 Task: Open a blank sheet, save the file as Airportsfile.pptx Add title 'Airports:'In subtitle-Add the following points with capital alphabet 'A.	Atlanta Hartsfield-Jackson International Airport_x000D_
B.	Beijing Capital International Airport_x000D_
C.	Chicago O'Hare International Airport_x000D_
'Select the entire text and apply  text shadowchange the font size 32and color is  green
Action: Mouse moved to (27, 70)
Screenshot: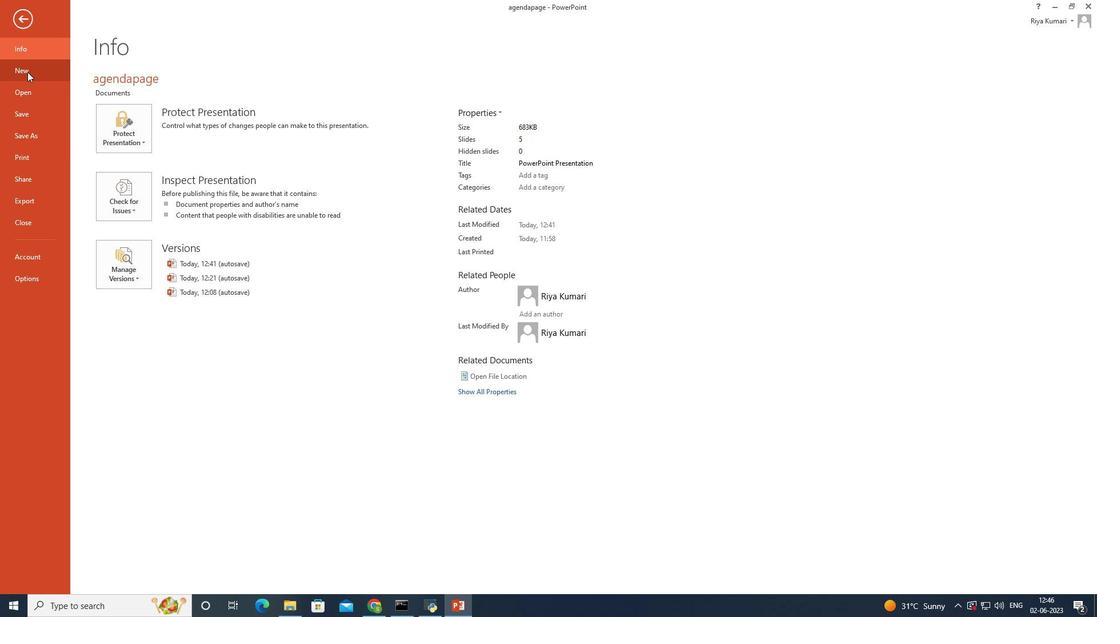 
Action: Mouse pressed left at (27, 70)
Screenshot: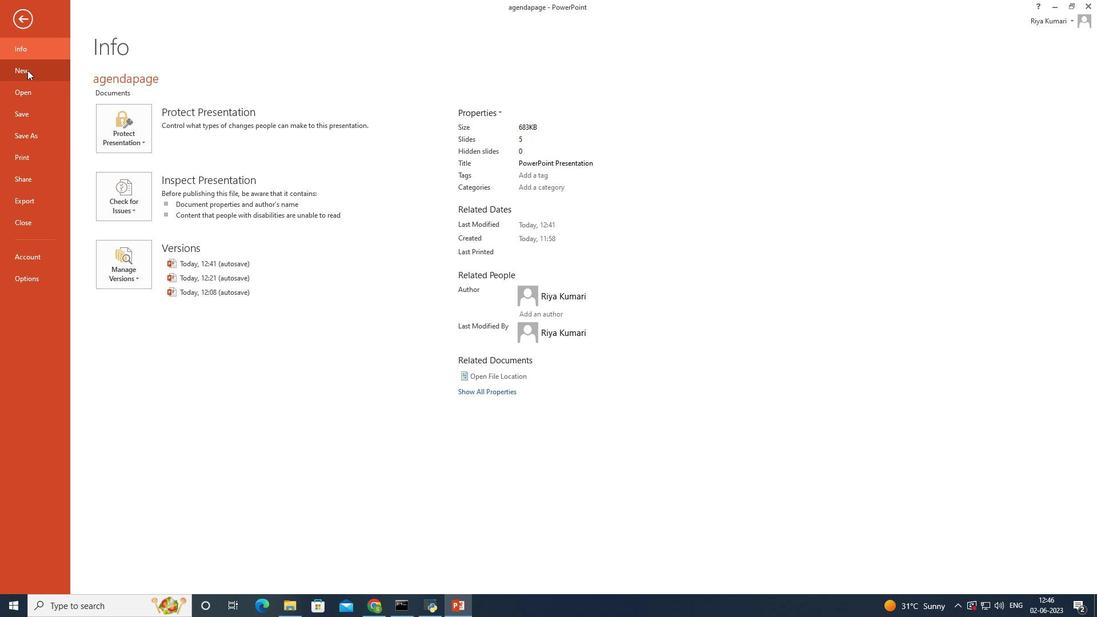 
Action: Mouse moved to (125, 173)
Screenshot: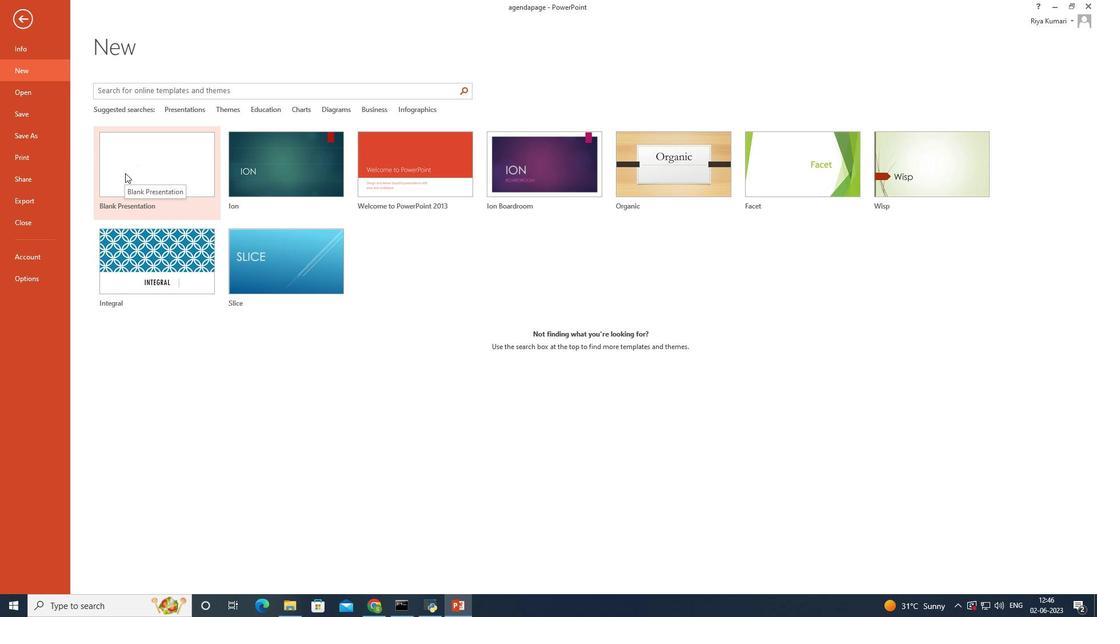 
Action: Mouse pressed left at (125, 173)
Screenshot: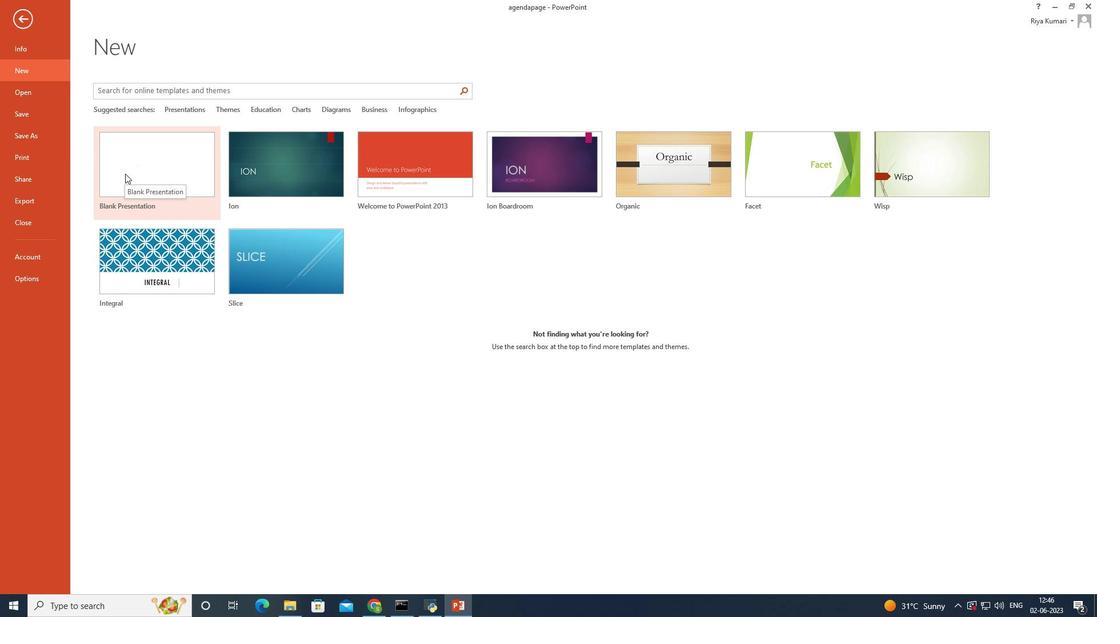 
Action: Mouse moved to (104, 62)
Screenshot: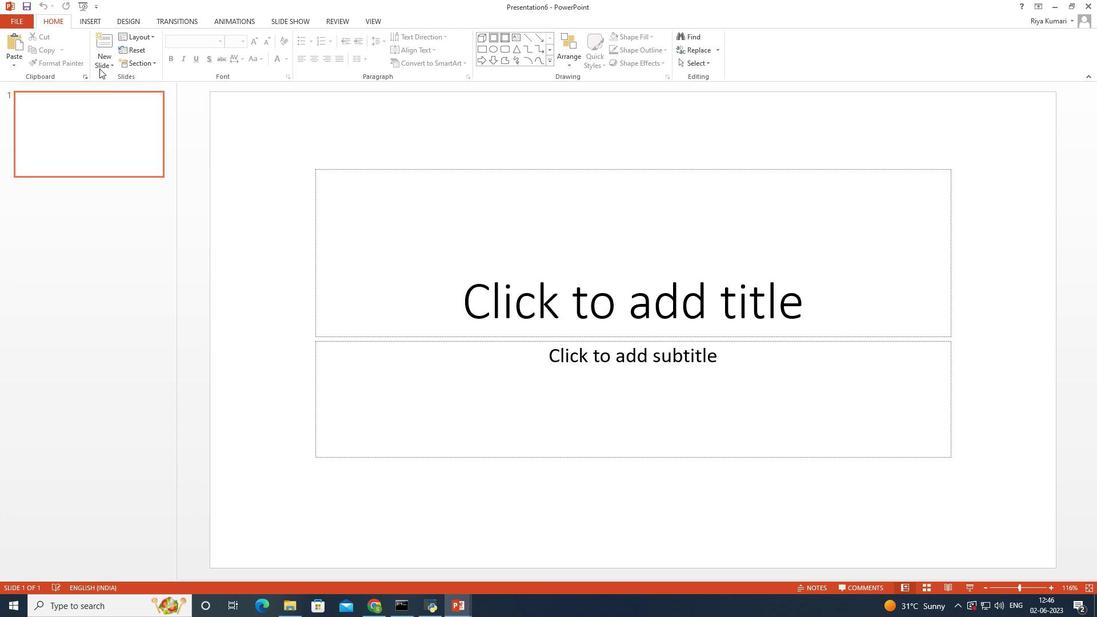 
Action: Mouse pressed left at (104, 62)
Screenshot: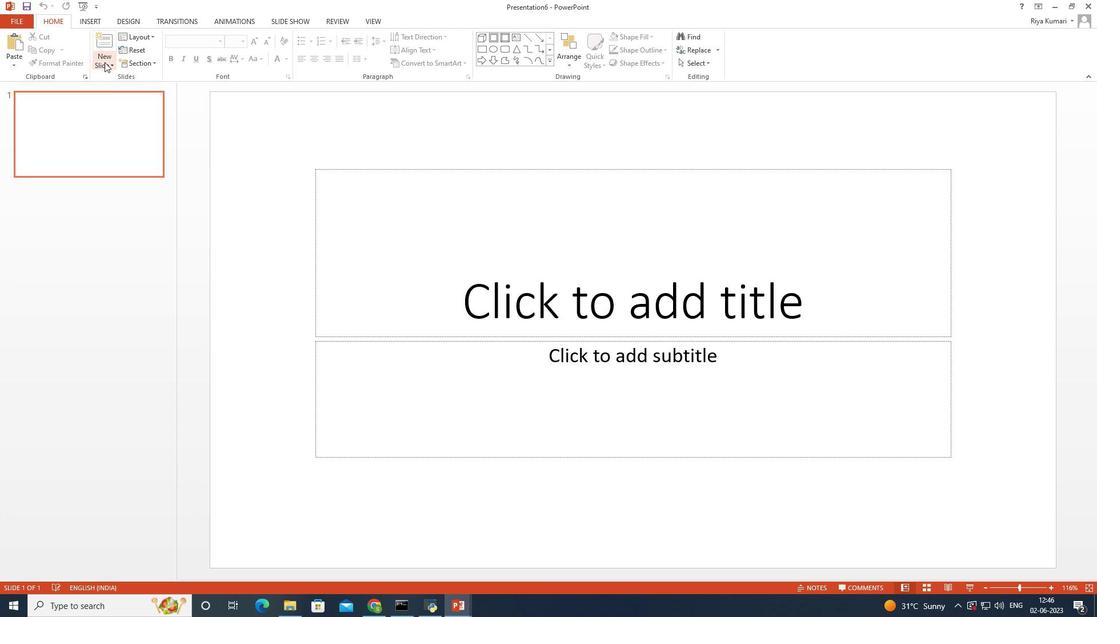 
Action: Mouse moved to (115, 201)
Screenshot: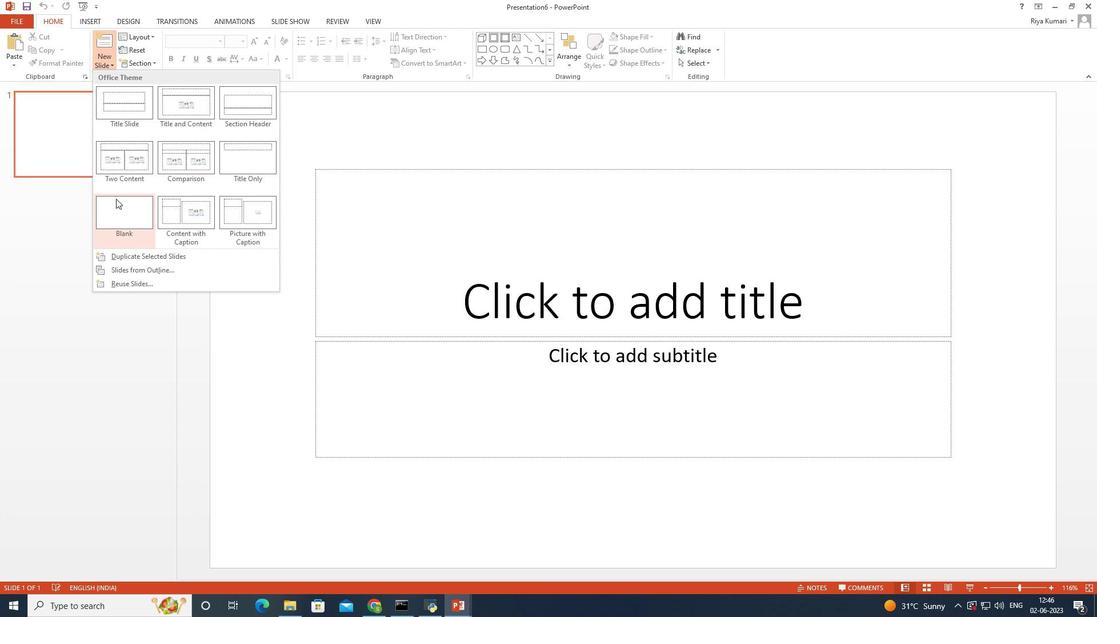 
Action: Mouse pressed left at (115, 201)
Screenshot: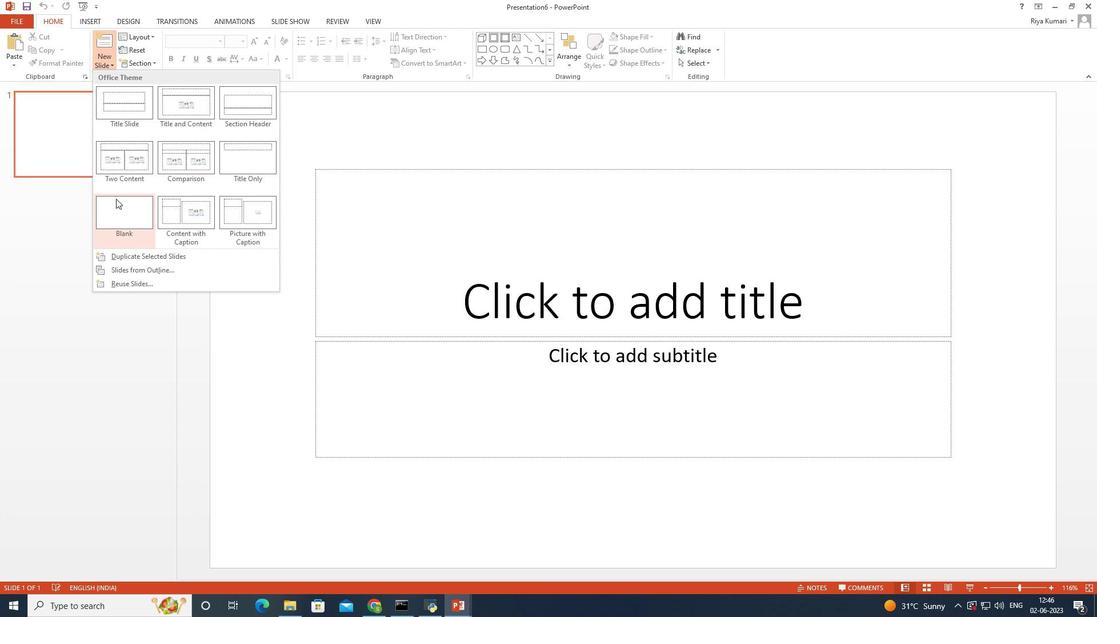 
Action: Mouse moved to (84, 103)
Screenshot: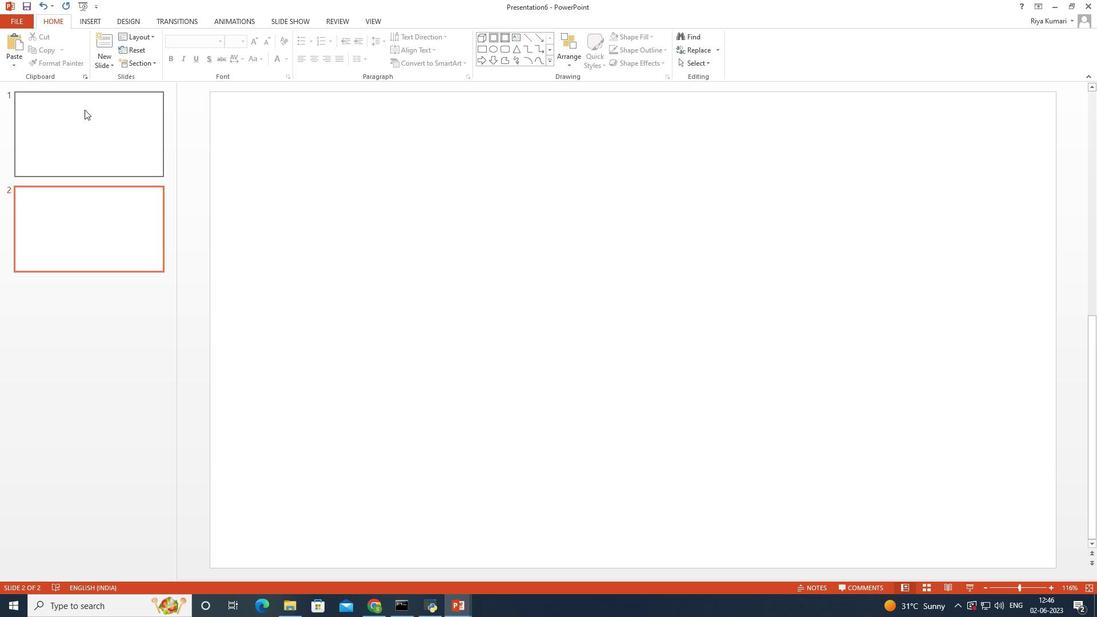 
Action: Mouse pressed left at (84, 103)
Screenshot: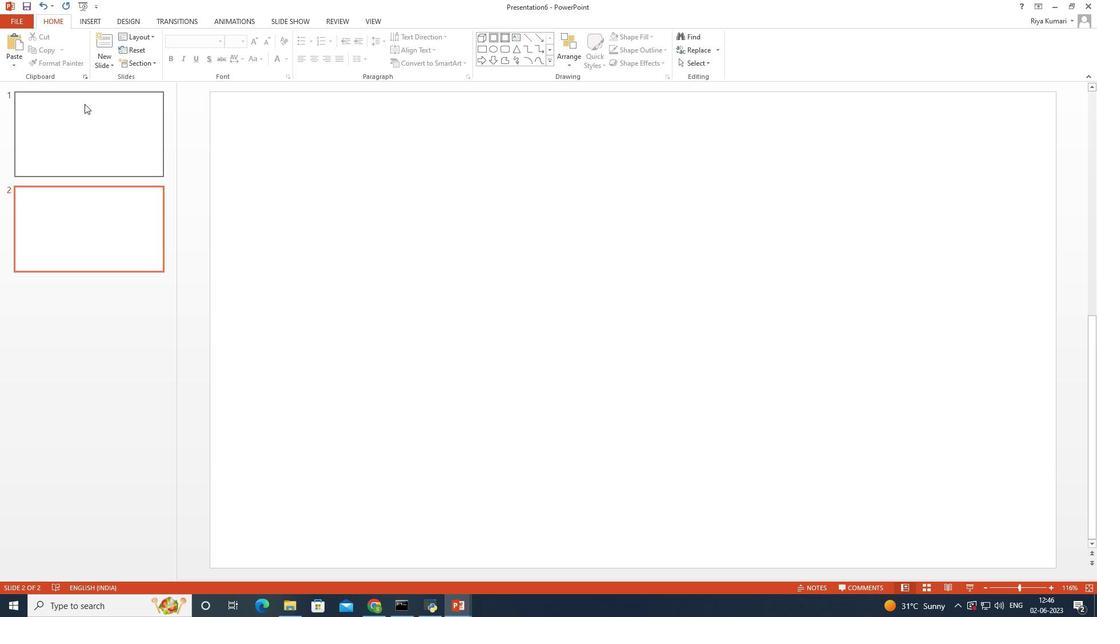 
Action: Mouse moved to (295, 240)
Screenshot: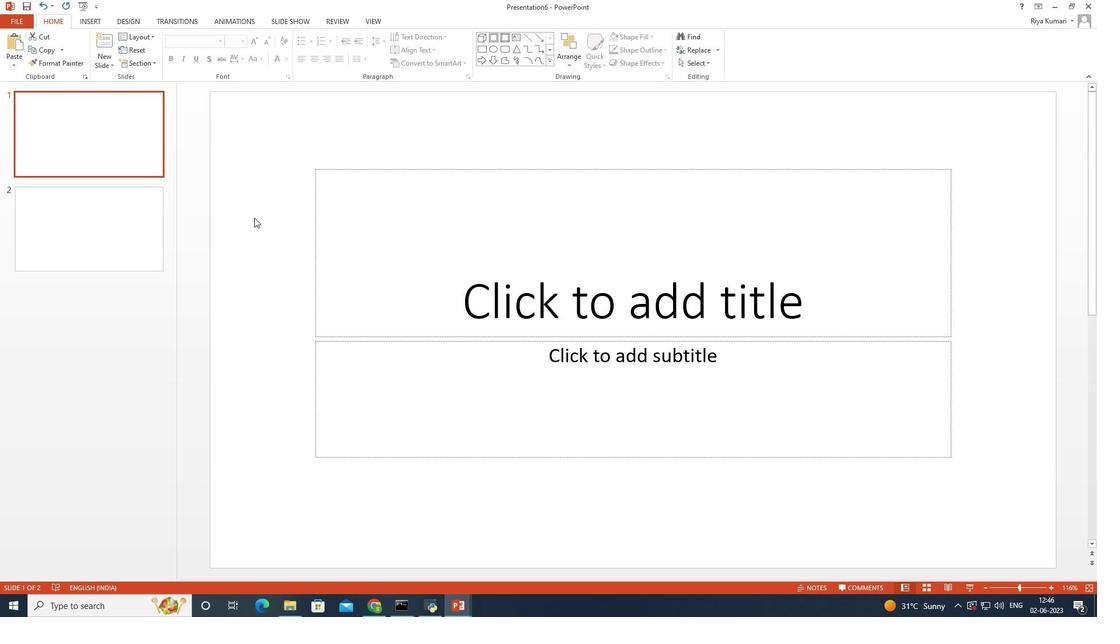 
Action: Key pressed ctrl+S
Screenshot: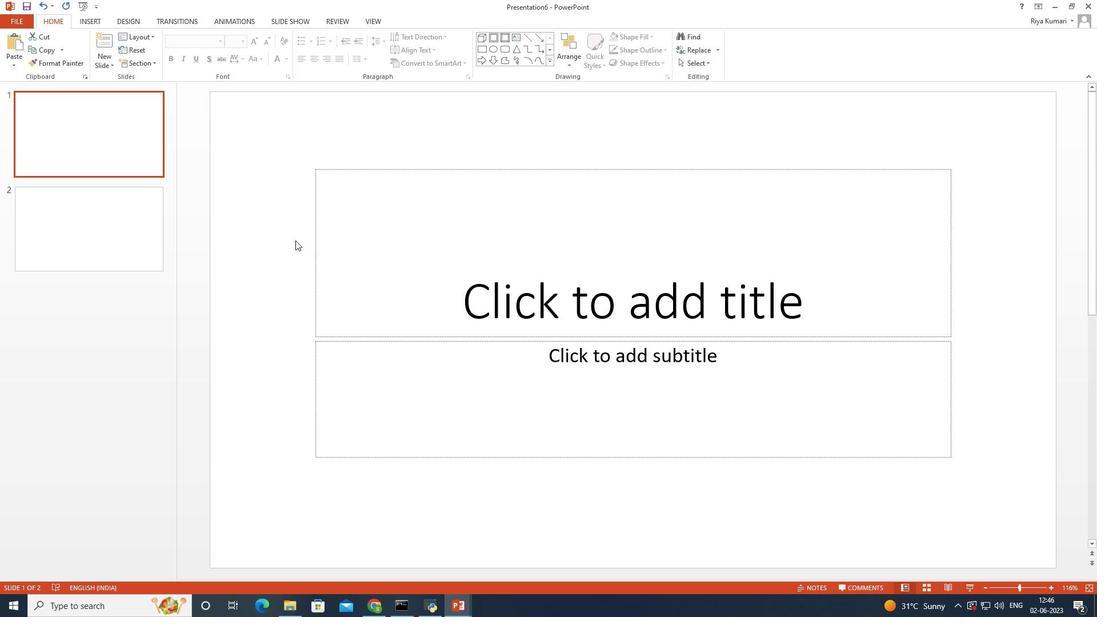 
Action: Mouse moved to (281, 121)
Screenshot: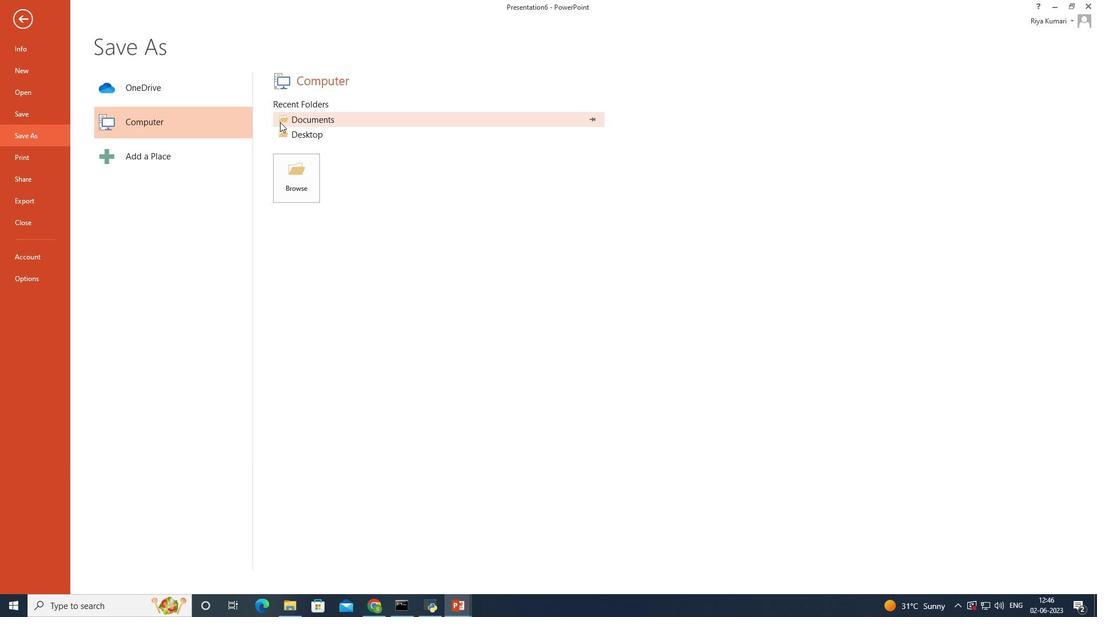 
Action: Mouse pressed left at (281, 121)
Screenshot: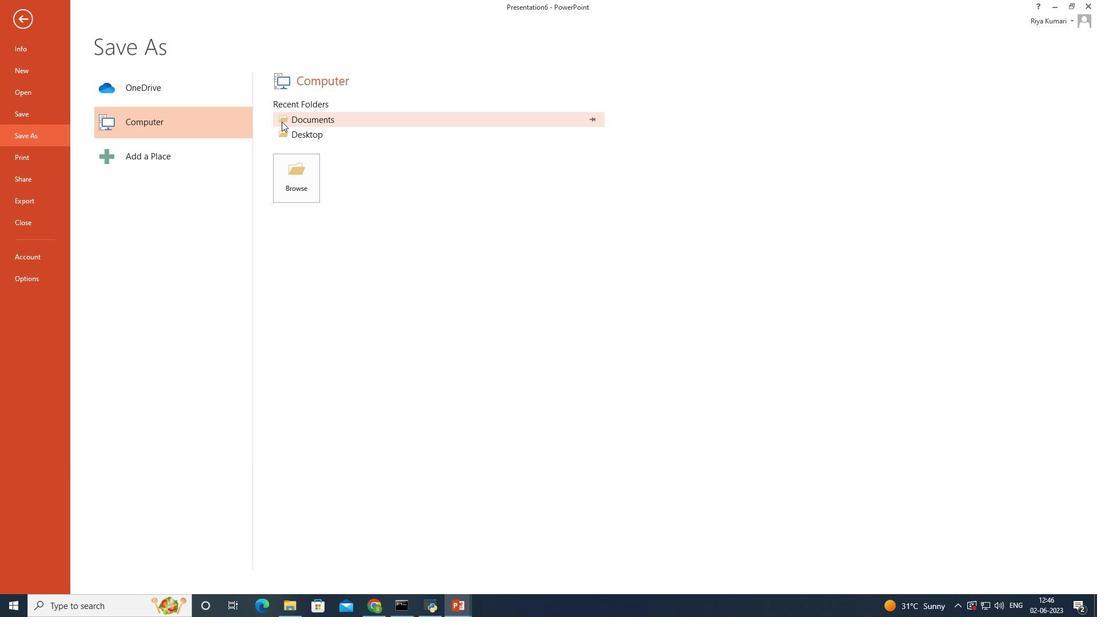 
Action: Mouse moved to (386, 165)
Screenshot: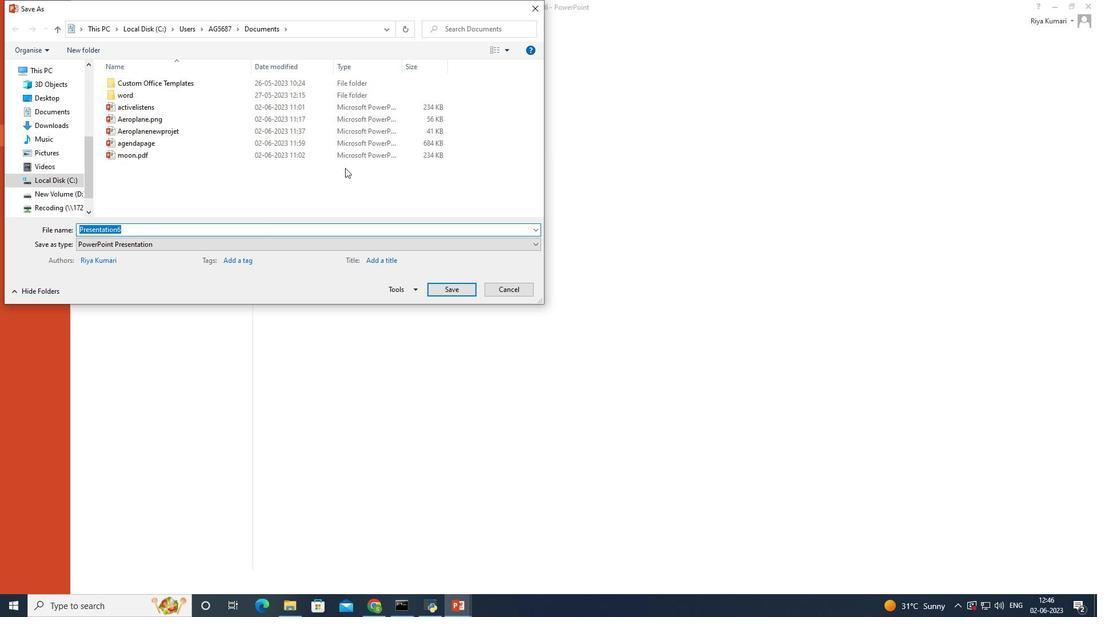 
Action: Key pressed <Key.shift><Key.shift><Key.shift><Key.shift><Key.shift><Key.shift><Key.shift><Key.shift><Key.shift><Key.shift><Key.shift><Key.shift><Key.shift><Key.shift><Key.shift><Key.shift><Key.shift><Key.shift><Key.shift><Key.shift><Key.shift>Airportsfile.pptx<Key.enter>
Screenshot: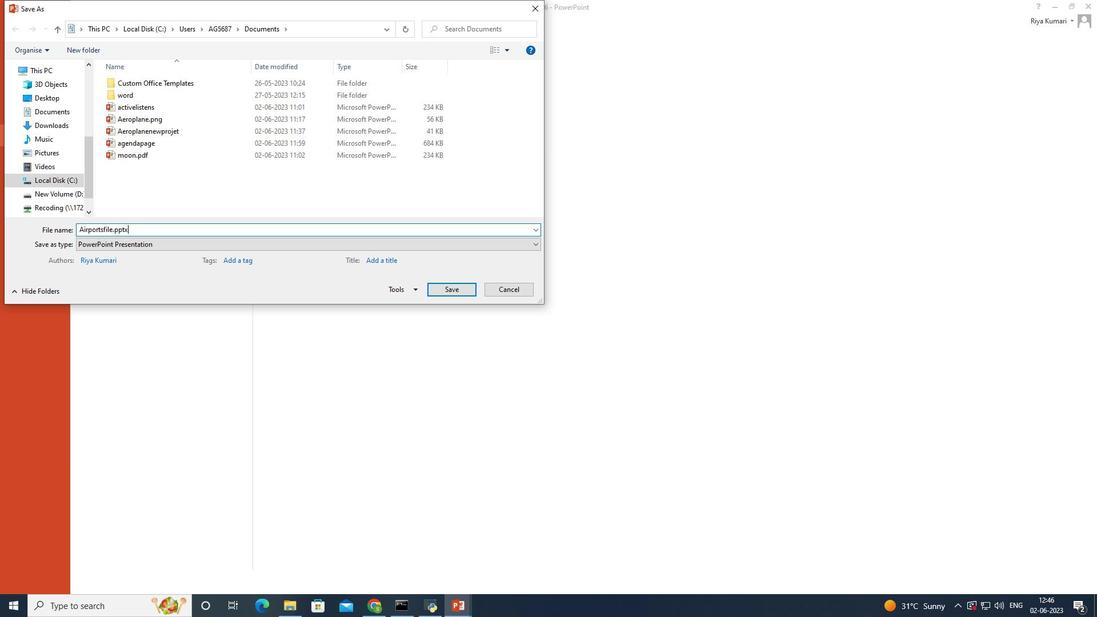 
Action: Mouse moved to (809, 299)
Screenshot: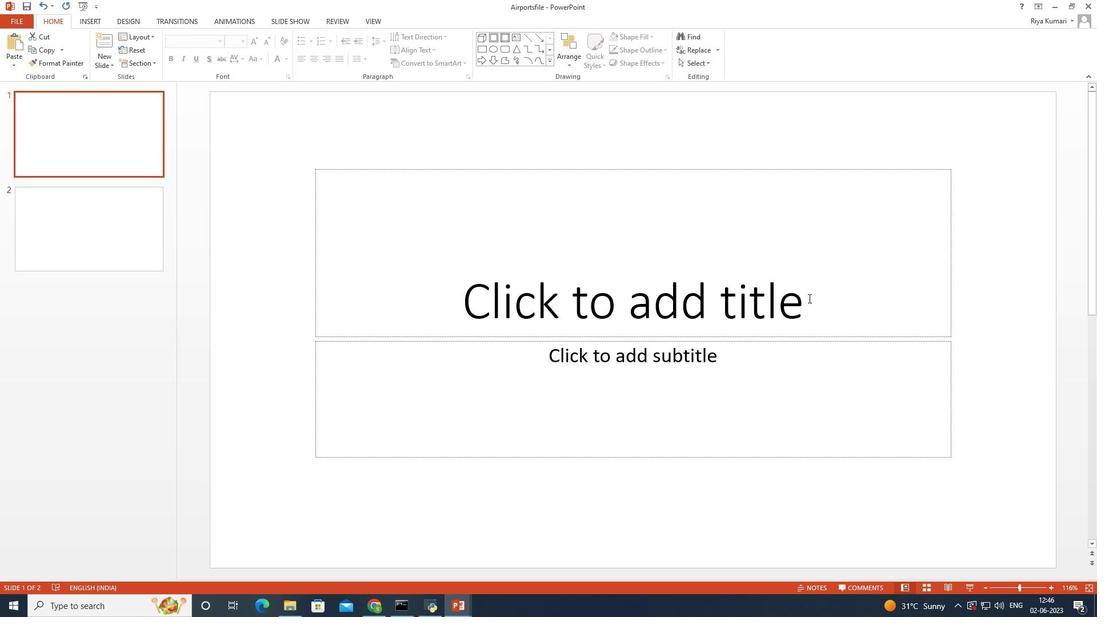 
Action: Mouse pressed left at (809, 299)
Screenshot: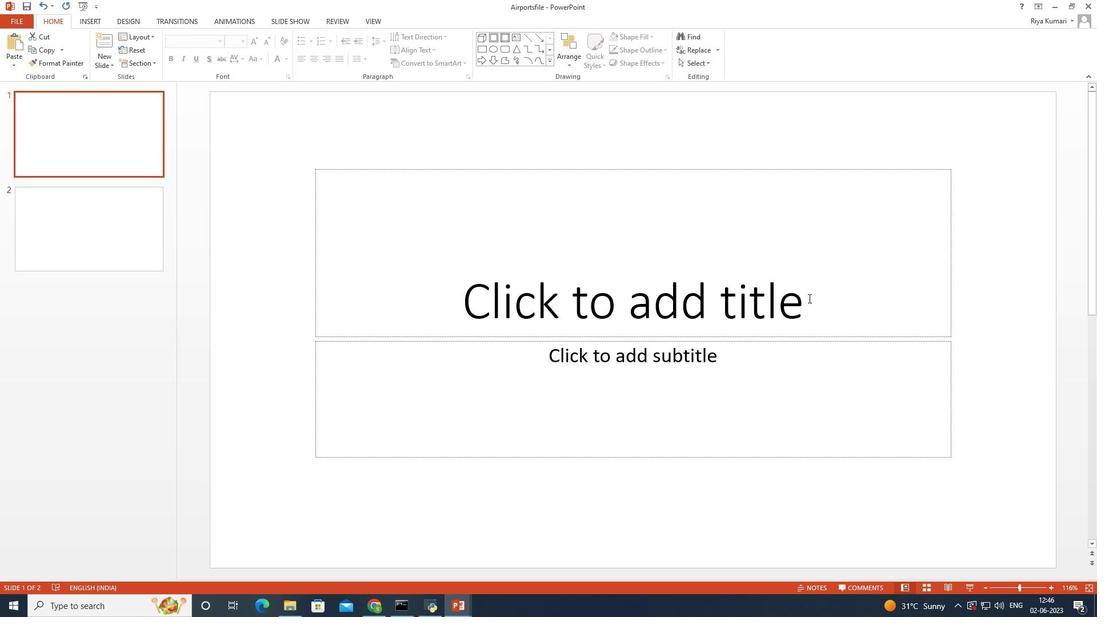 
Action: Mouse moved to (809, 299)
Screenshot: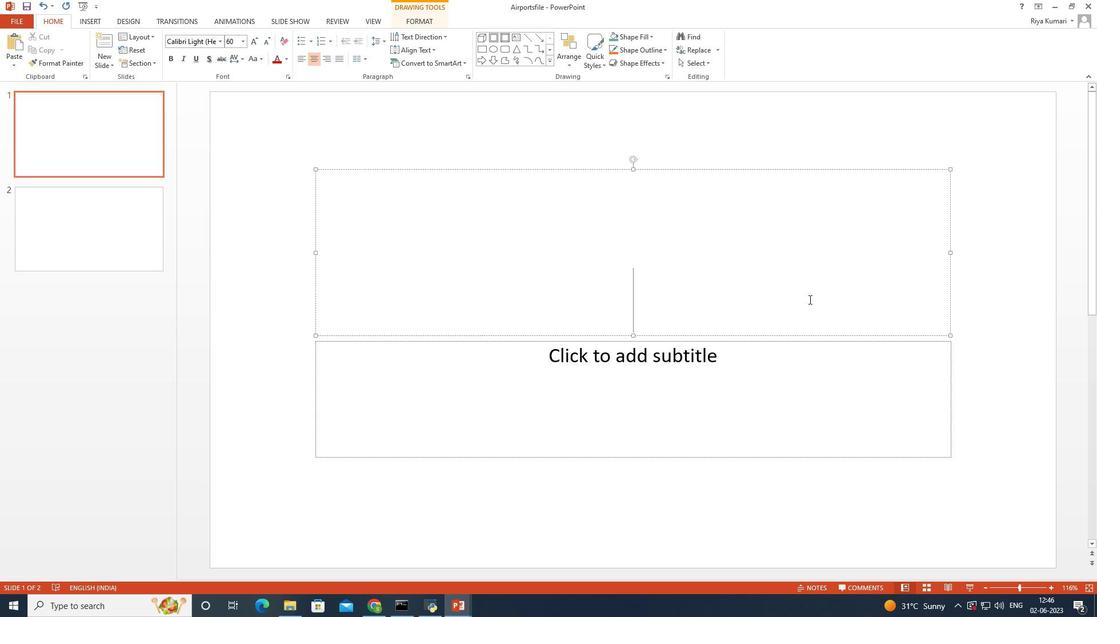 
Action: Key pressed <Key.shift>Airports
Screenshot: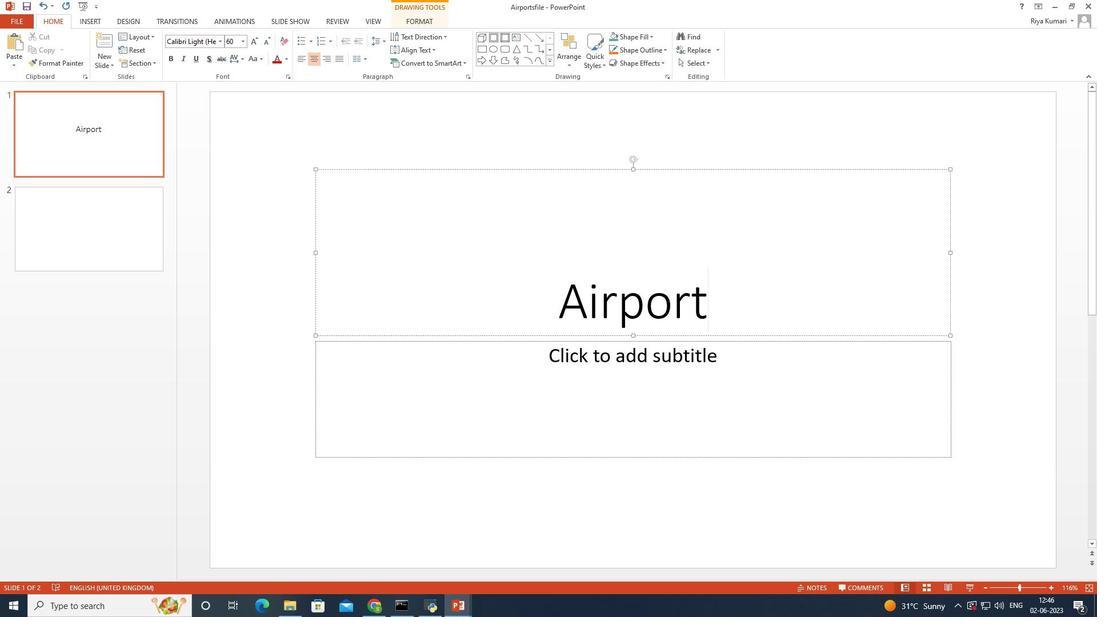 
Action: Mouse moved to (753, 362)
Screenshot: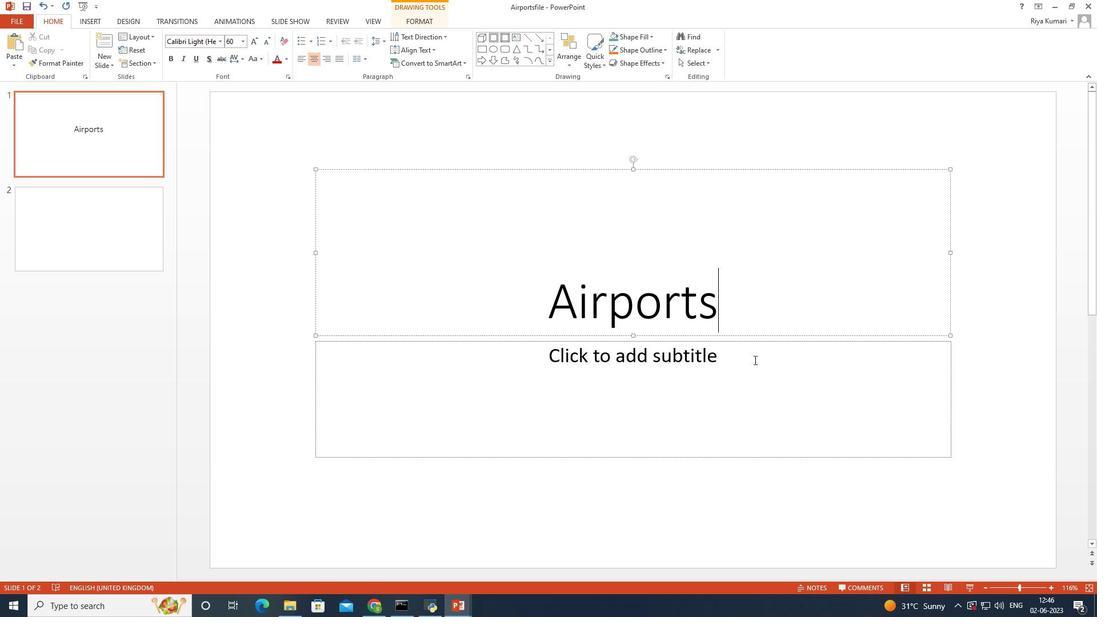 
Action: Mouse pressed left at (753, 362)
Screenshot: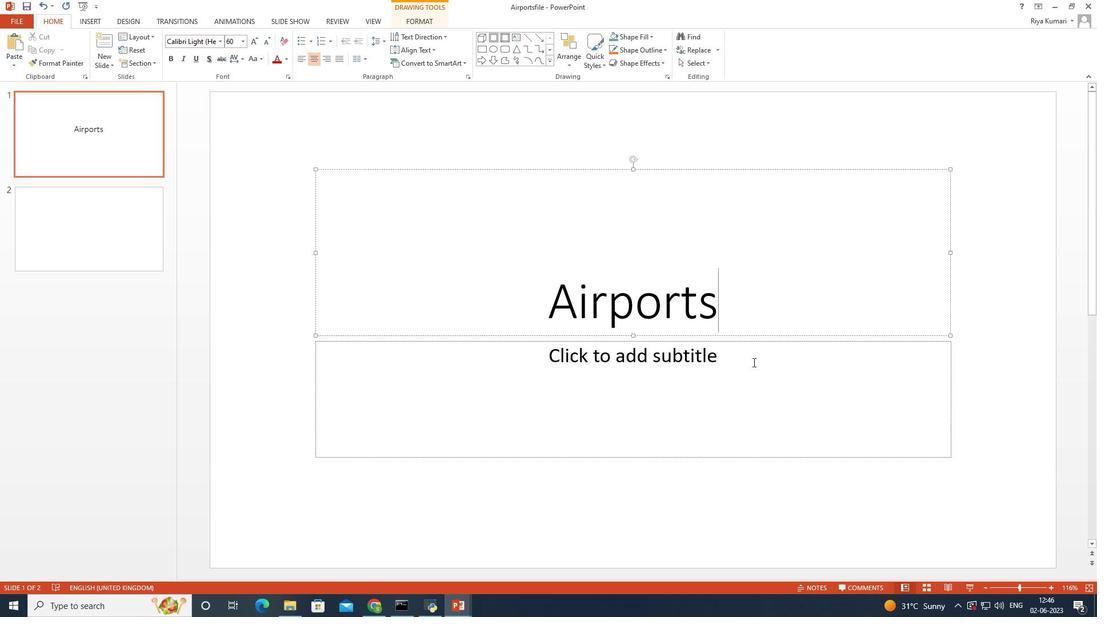 
Action: Mouse moved to (325, 39)
Screenshot: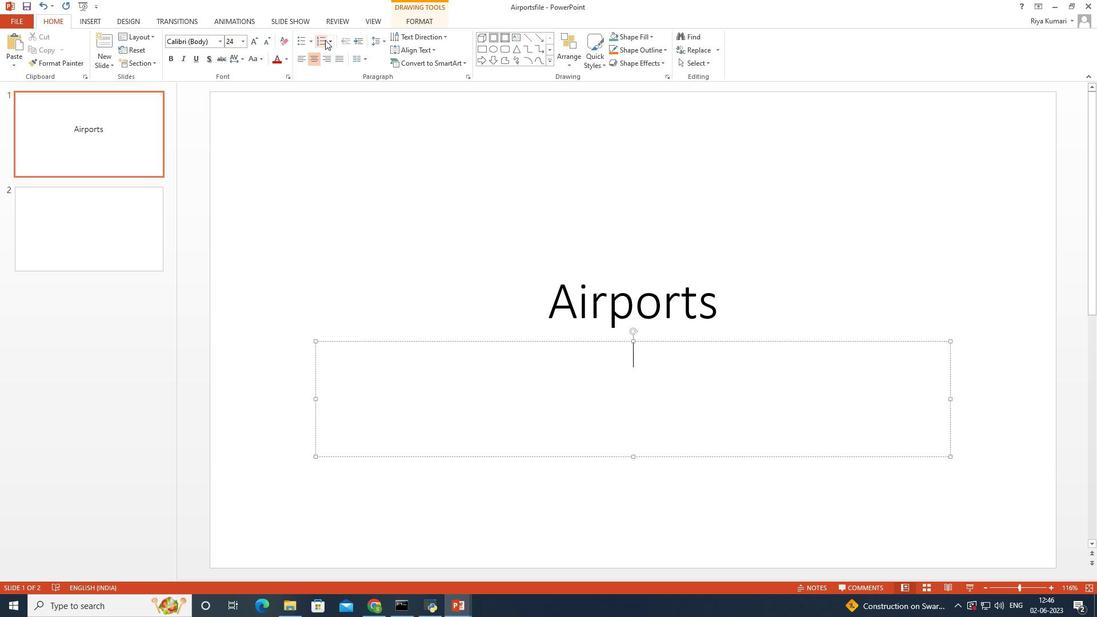 
Action: Mouse pressed left at (325, 39)
Screenshot: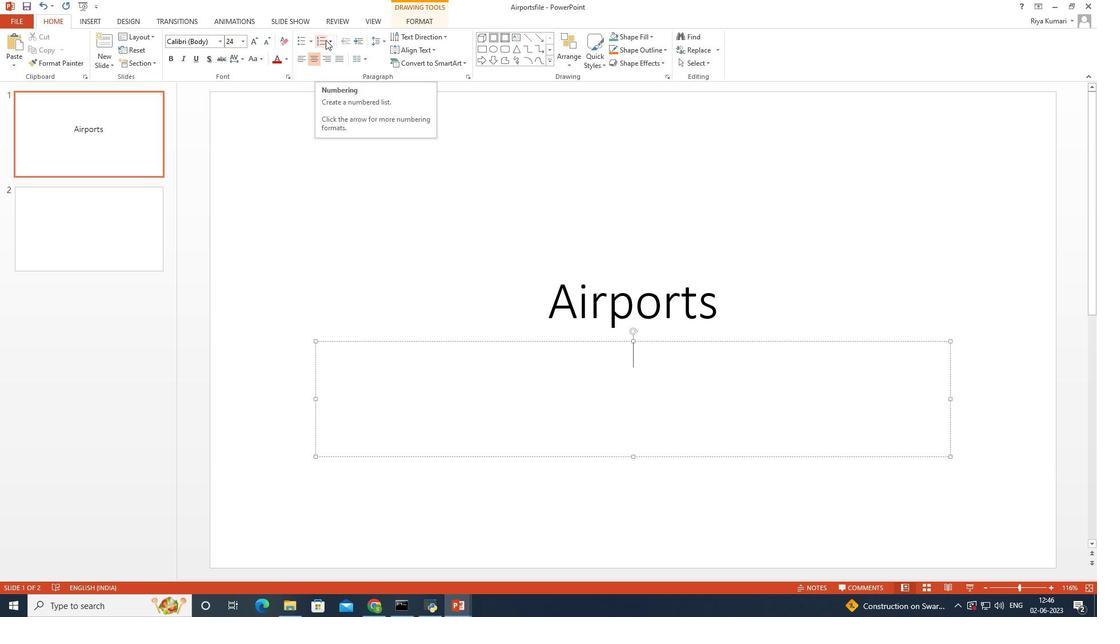 
Action: Mouse moved to (329, 38)
Screenshot: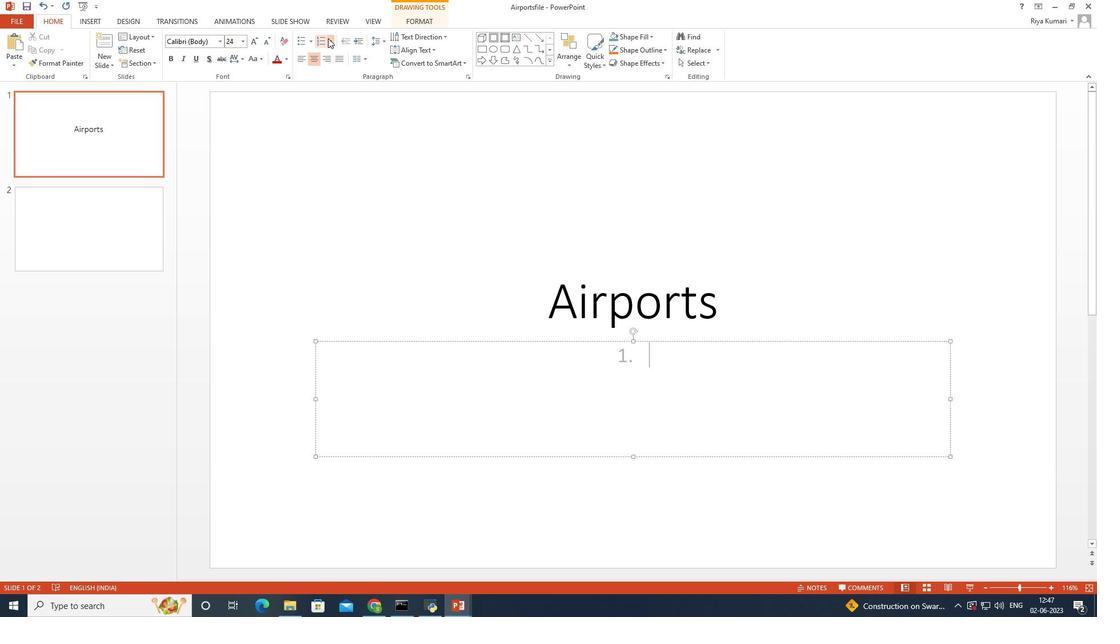 
Action: Mouse pressed left at (329, 38)
Screenshot: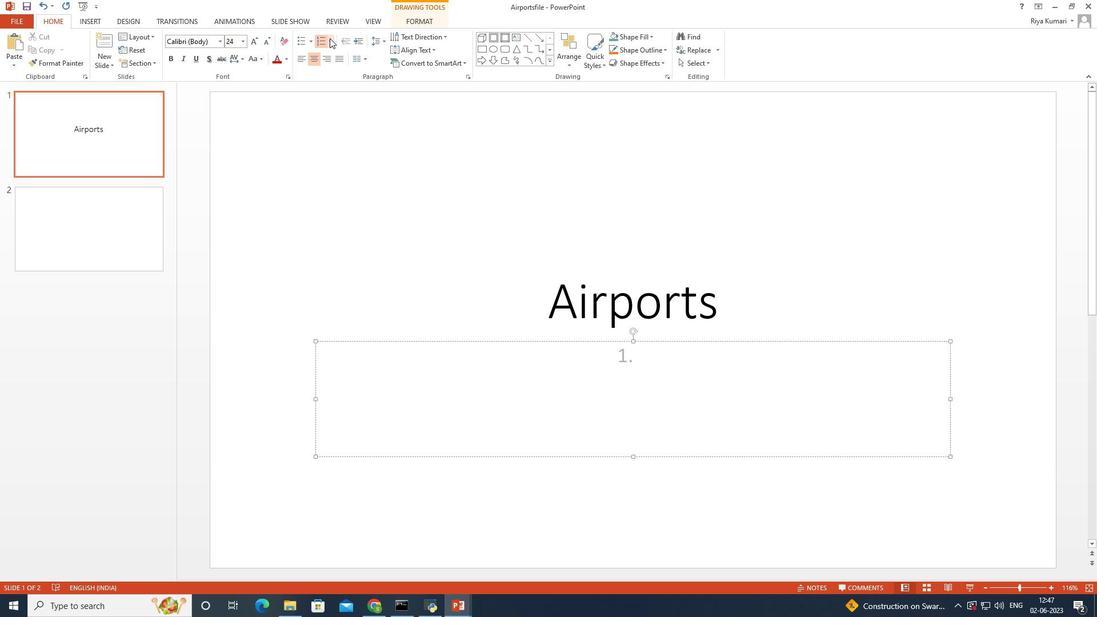 
Action: Mouse moved to (388, 125)
Screenshot: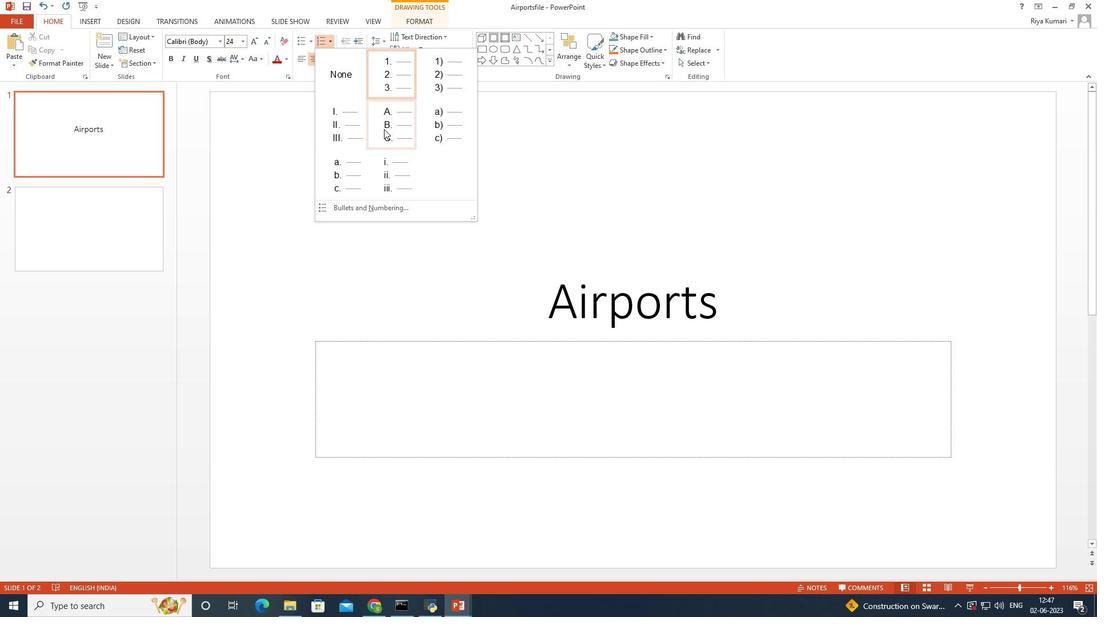 
Action: Mouse pressed left at (388, 125)
Screenshot: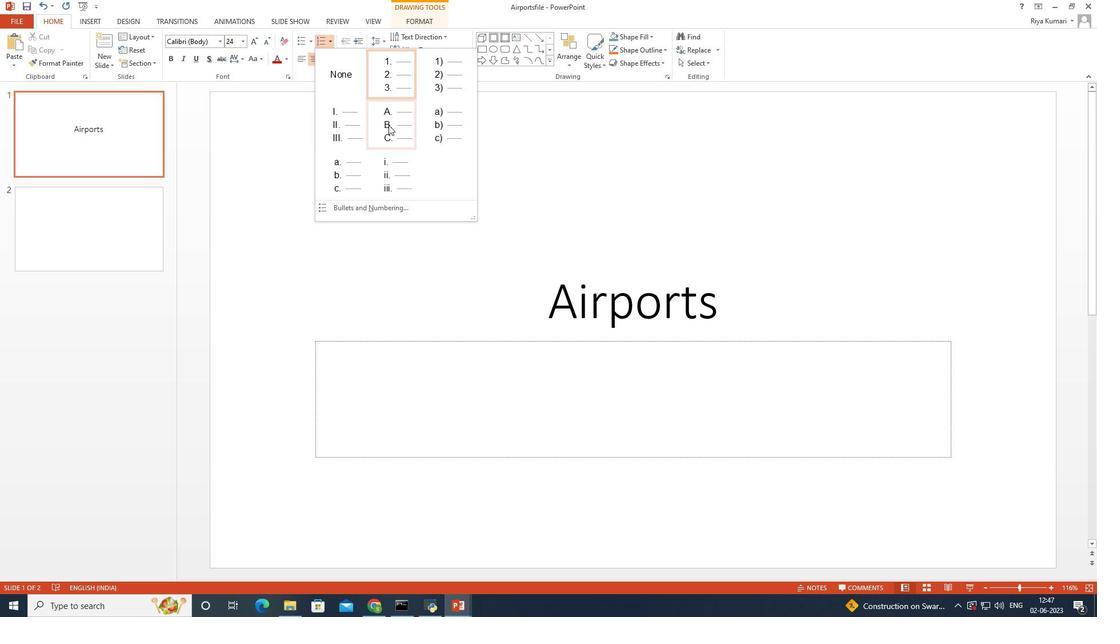 
Action: Mouse moved to (609, 198)
Screenshot: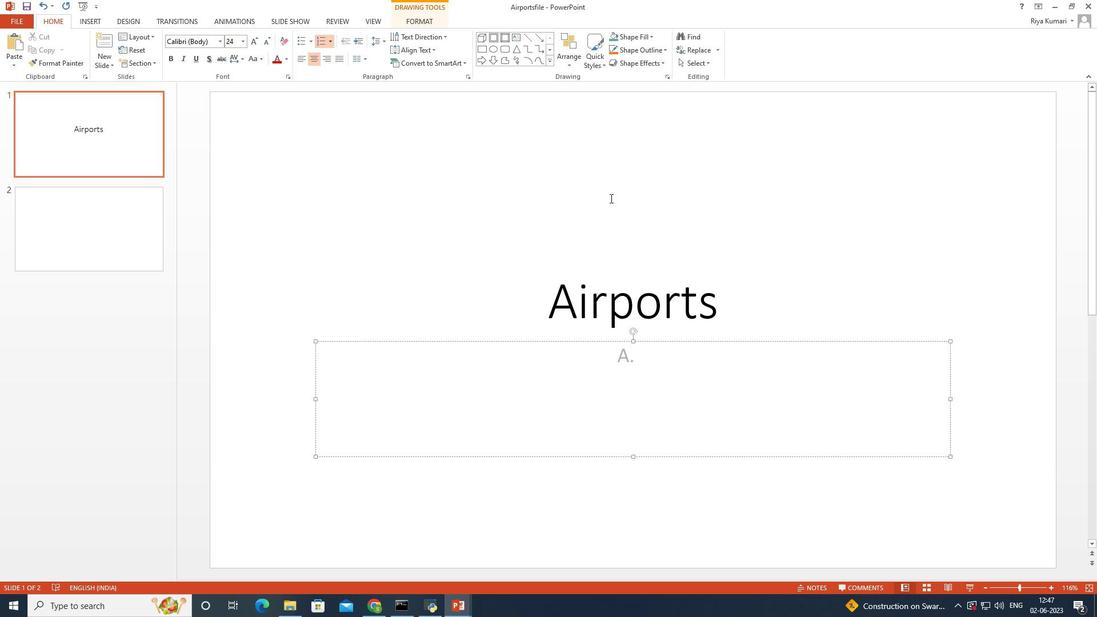 
Action: Key pressed <Key.shift>Atlanta<Key.space><Key.shift>Hartsfield-<Key.space><Key.backspace><Key.shift>Jackson<Key.enter><Key.shift>Beijing<Key.space><Key.shift>O'<Key.shift>Hare<Key.space><Key.shift>International<Key.space><Key.shift>Airport<Key.enter><Key.shift>Chicago<Key.space>
Screenshot: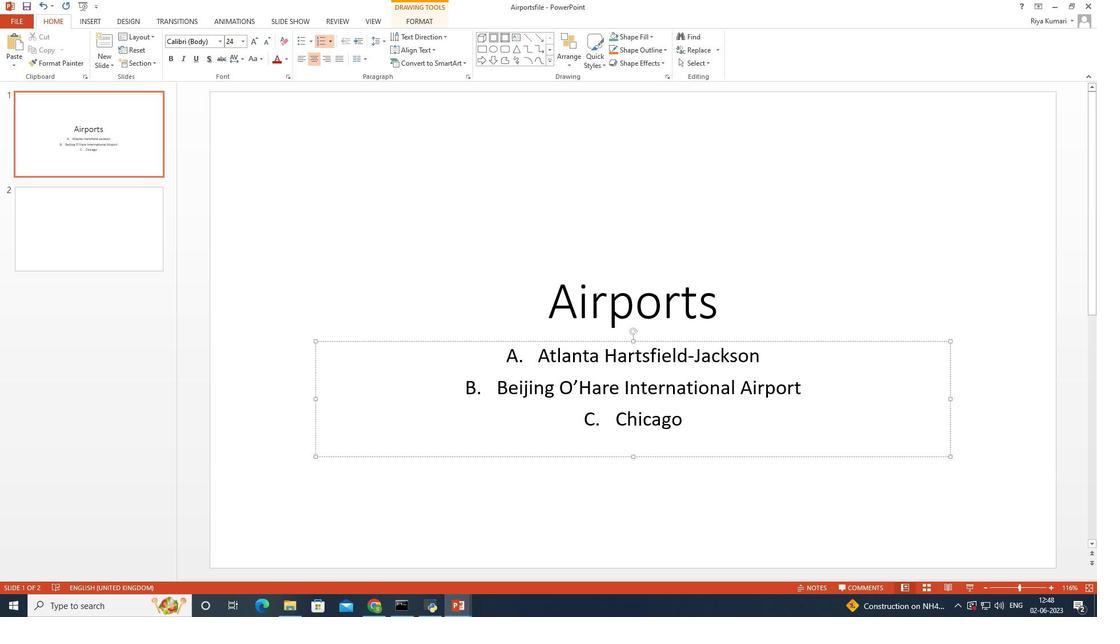 
Action: Mouse moved to (619, 392)
Screenshot: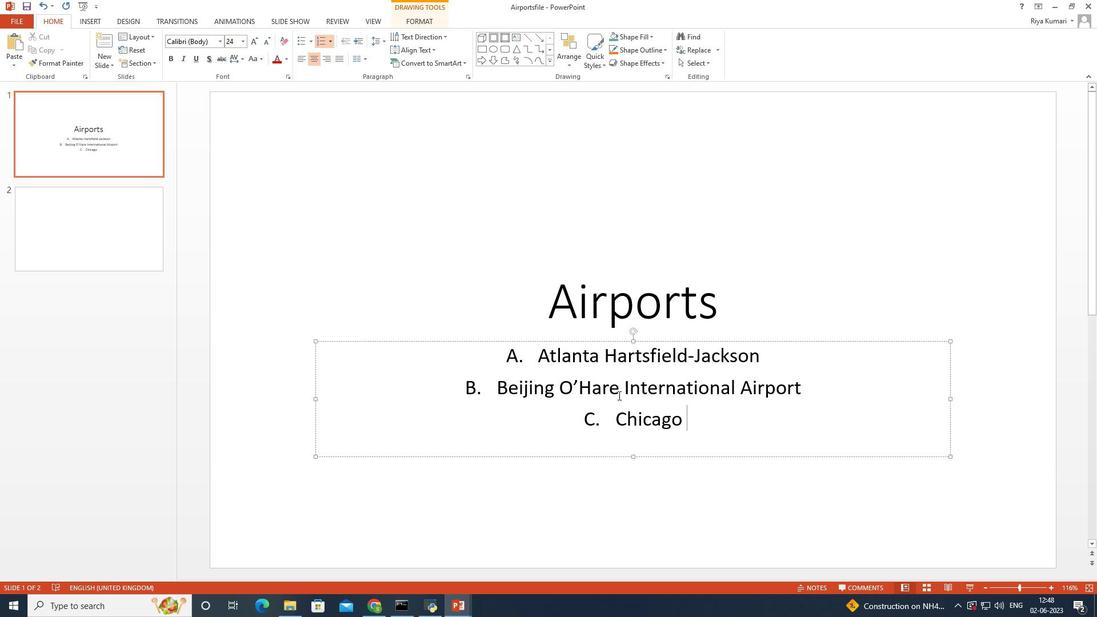 
Action: Mouse pressed left at (619, 392)
Screenshot: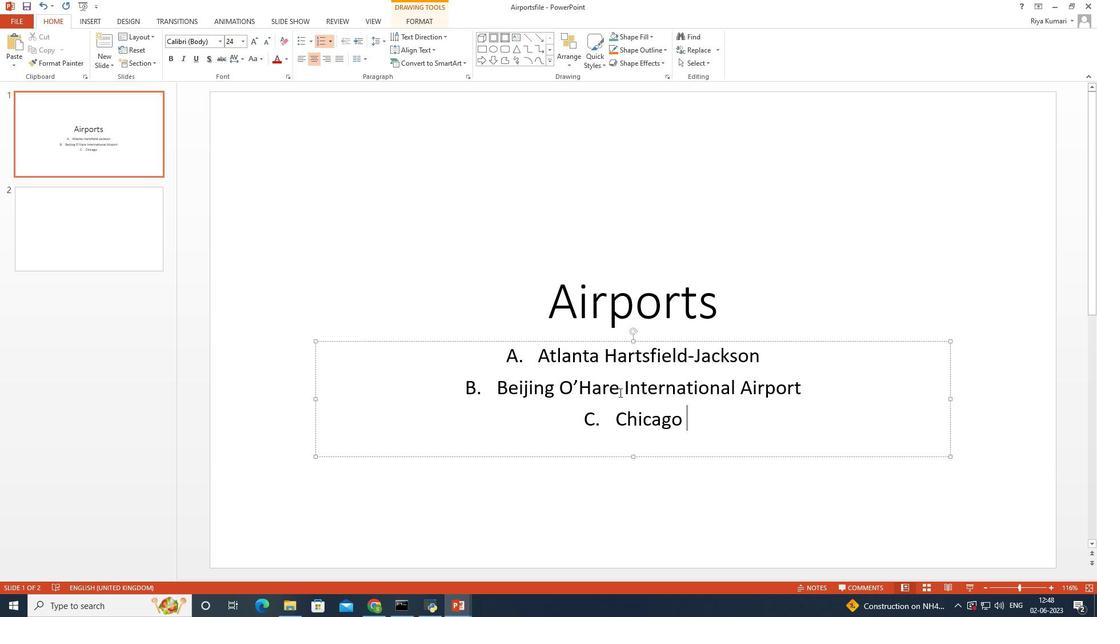 
Action: Mouse moved to (633, 381)
Screenshot: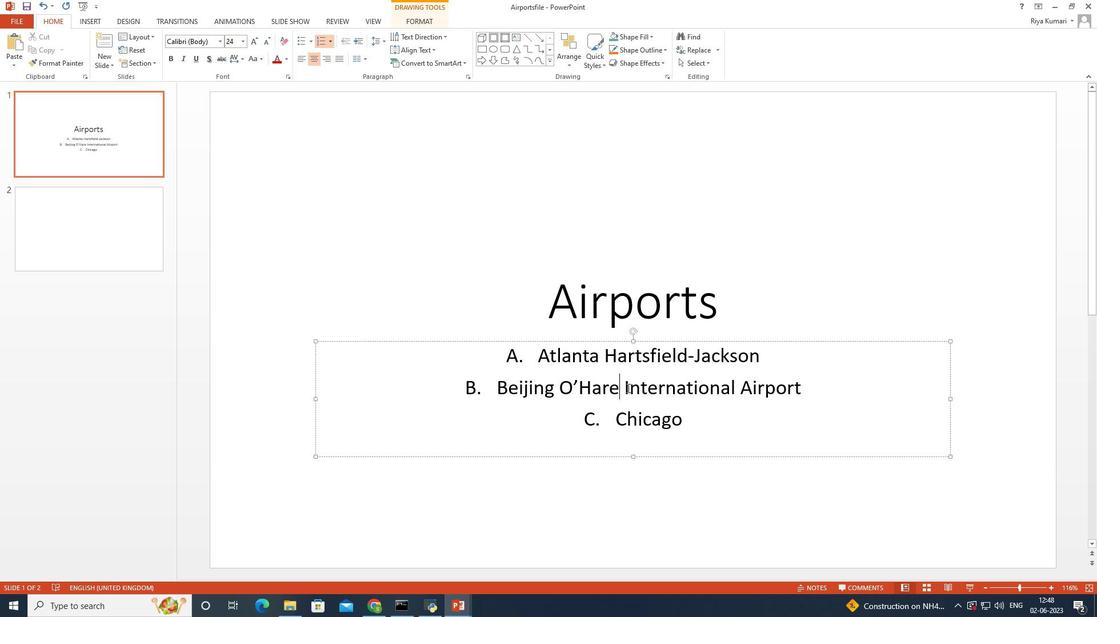 
Action: Key pressed <Key.backspace><Key.backspace><Key.backspace><Key.backspace><Key.backspace><Key.backspace><Key.shift>Capital
Screenshot: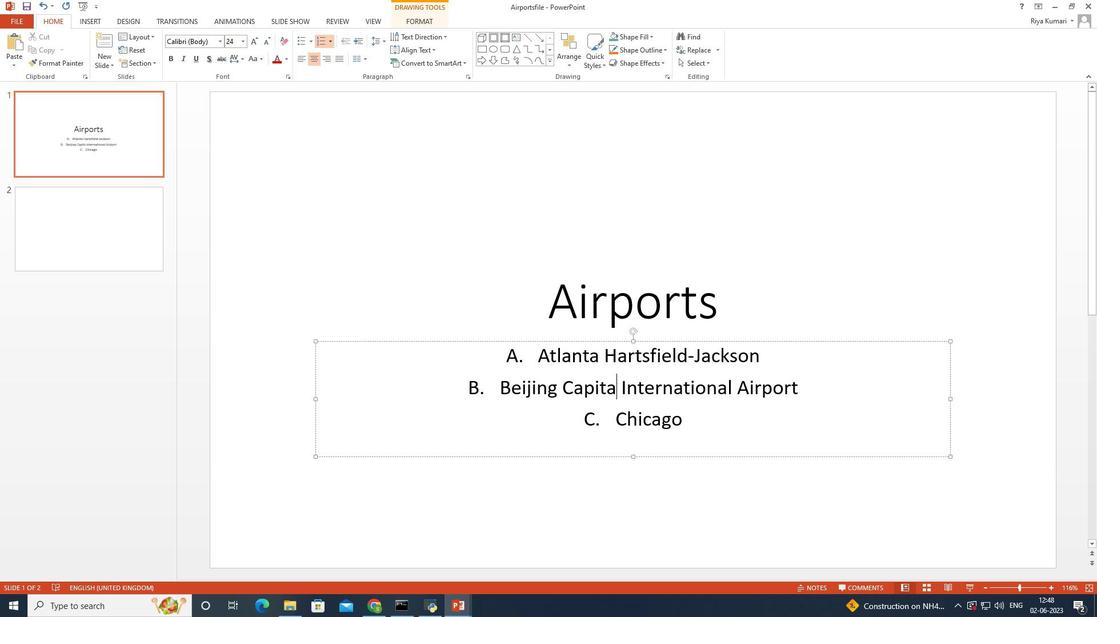 
Action: Mouse moved to (690, 419)
Screenshot: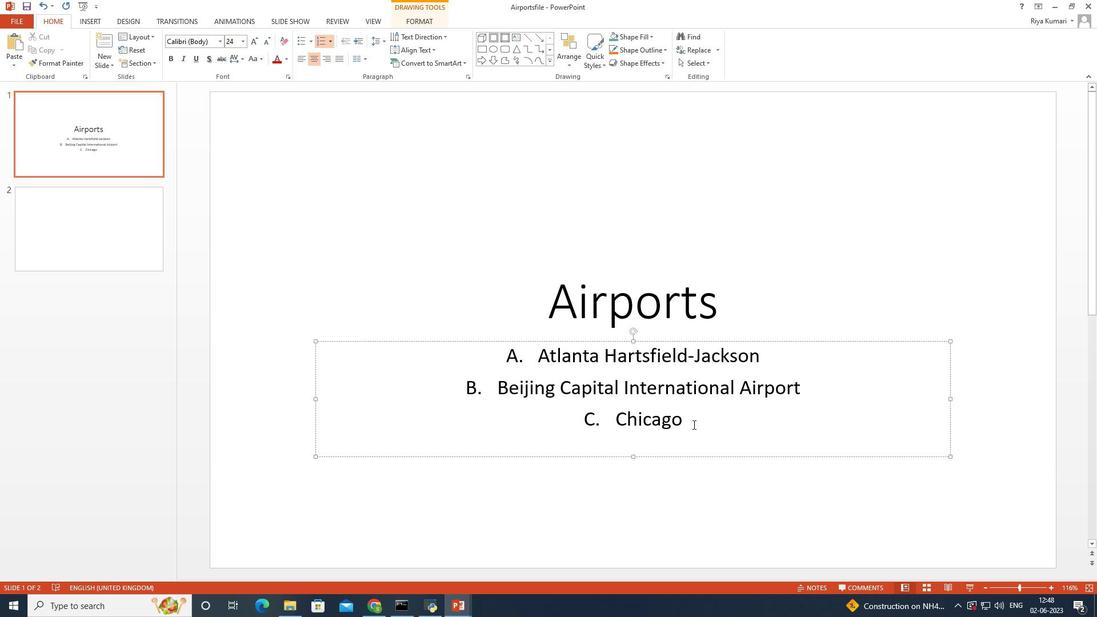 
Action: Mouse pressed left at (690, 419)
Screenshot: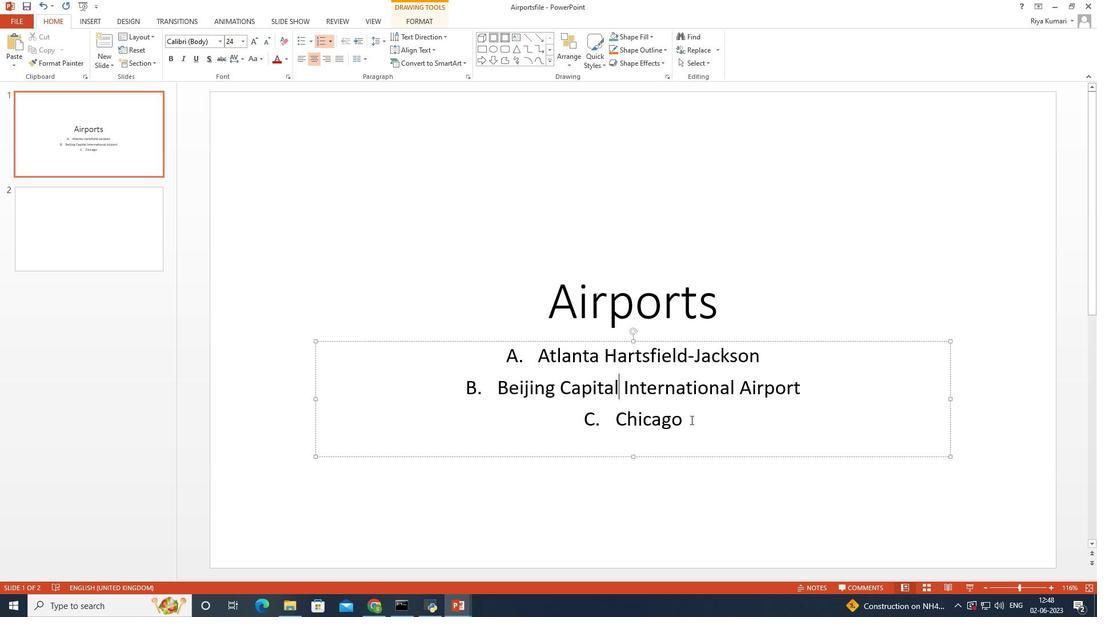 
Action: Key pressed <Key.shift>O'<Key.shift>Hare<Key.space><Key.shift>U<Key.backspace><Key.shift>International<Key.space><Key.shift>Airport
Screenshot: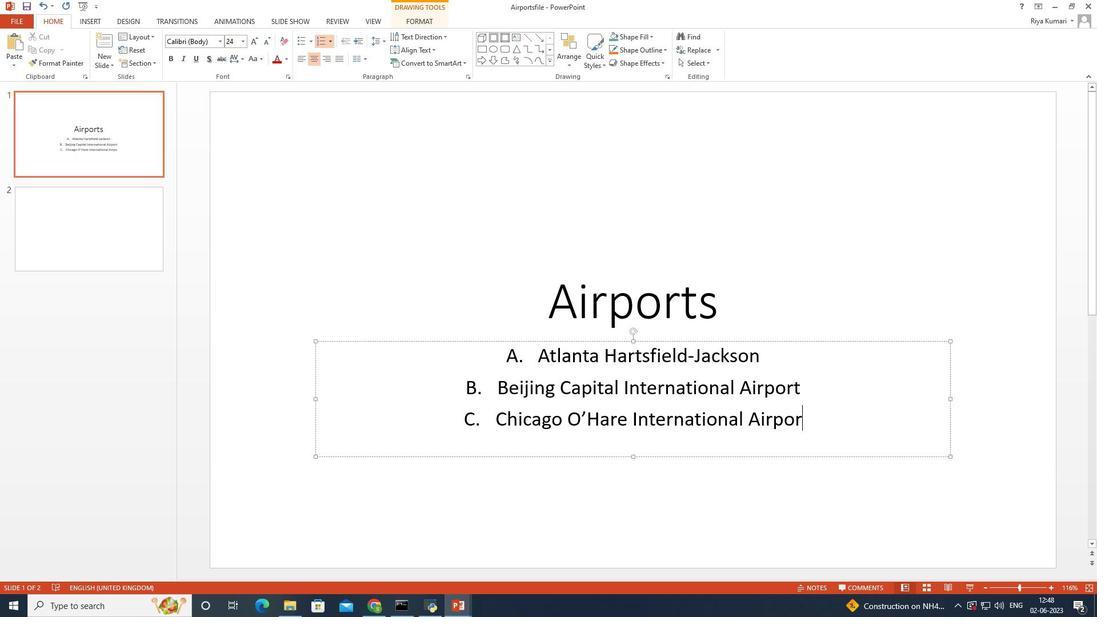 
Action: Mouse moved to (528, 352)
Screenshot: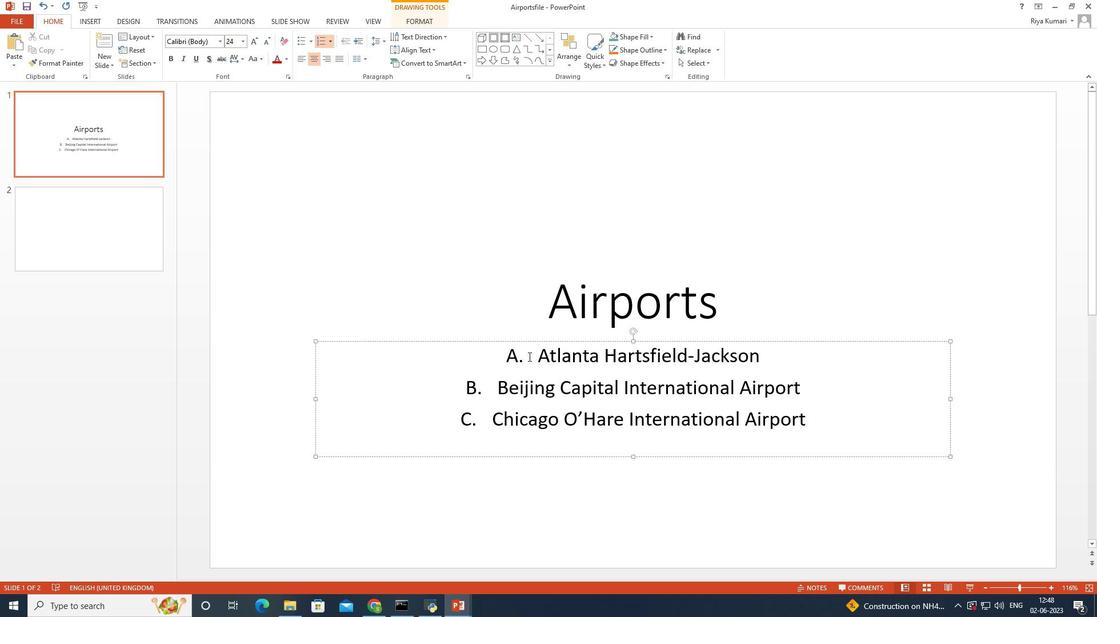 
Action: Mouse pressed left at (528, 352)
Screenshot: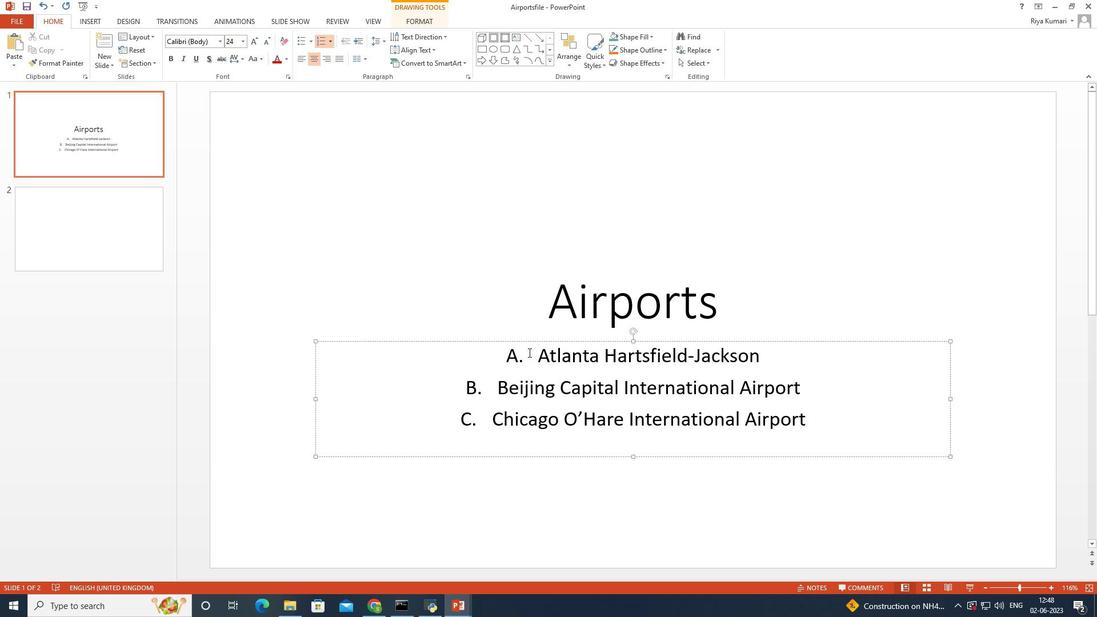 
Action: Mouse moved to (422, 19)
Screenshot: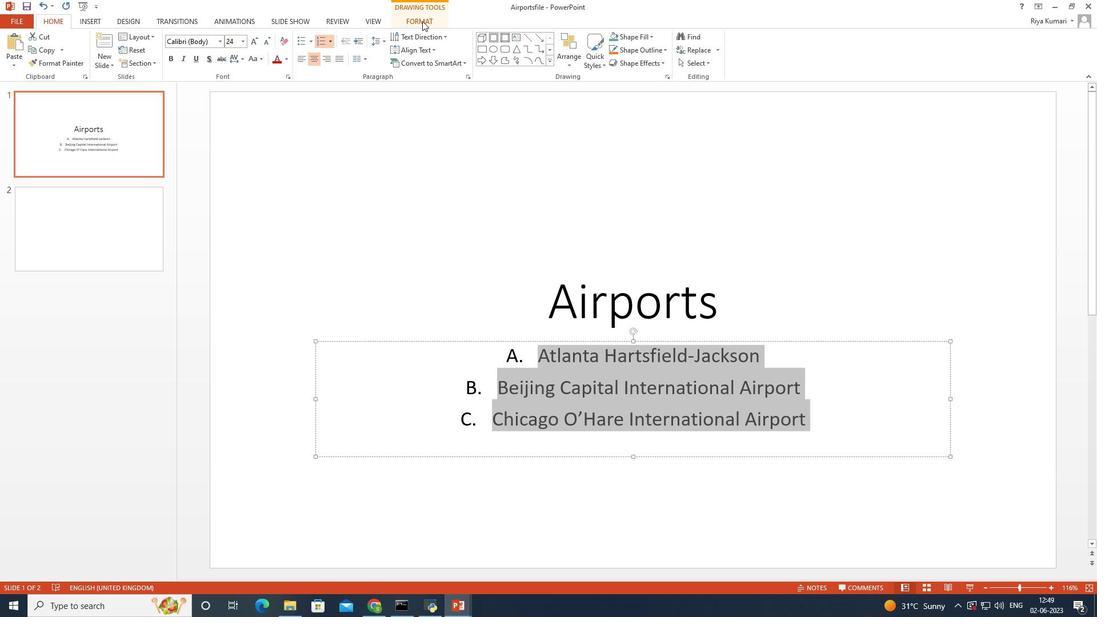 
Action: Mouse pressed left at (422, 19)
Screenshot: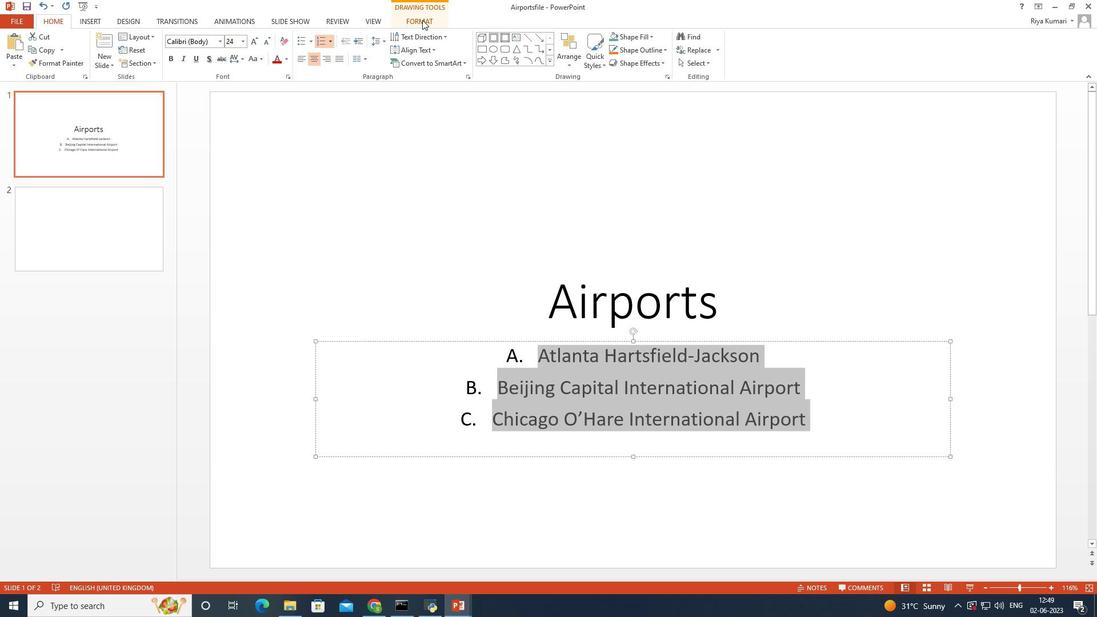 
Action: Mouse moved to (419, 61)
Screenshot: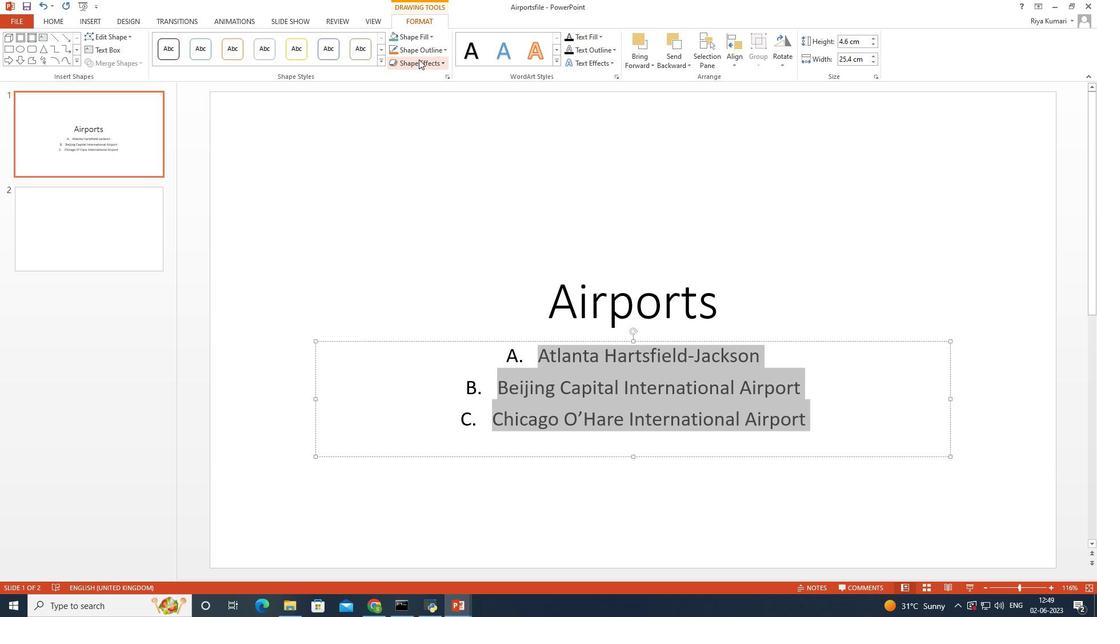
Action: Mouse pressed left at (419, 61)
Screenshot: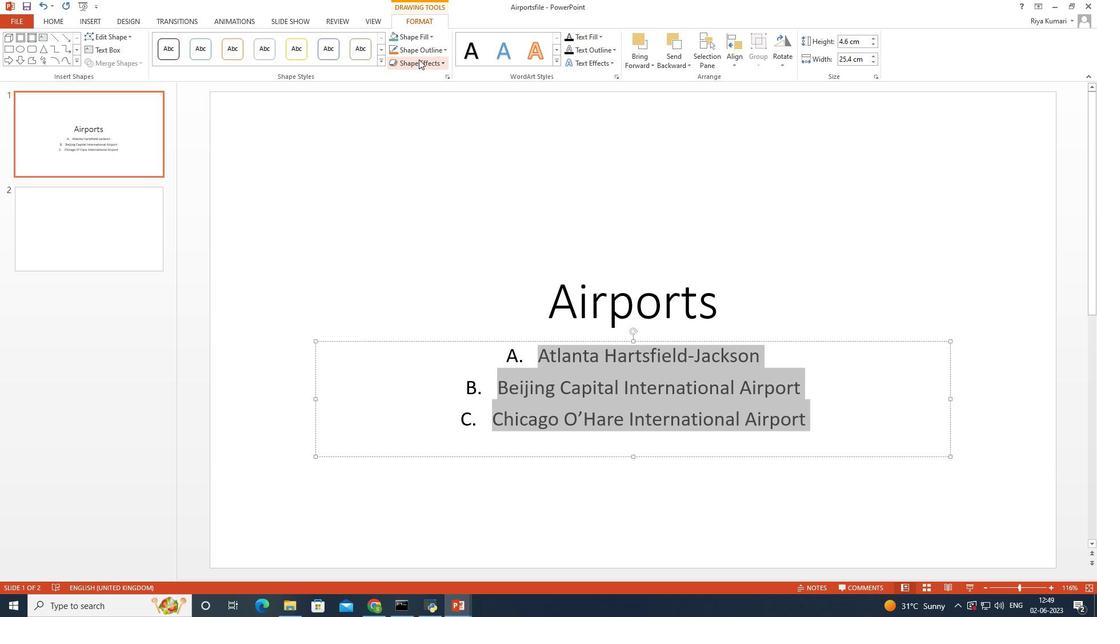 
Action: Mouse moved to (443, 115)
Screenshot: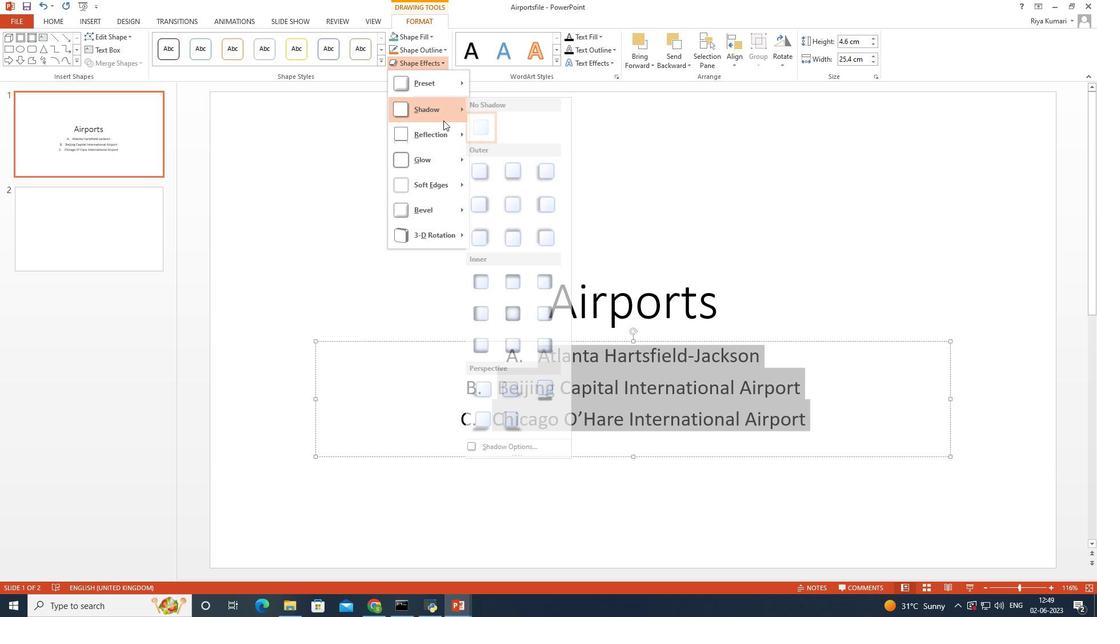
Action: Mouse pressed left at (443, 115)
Screenshot: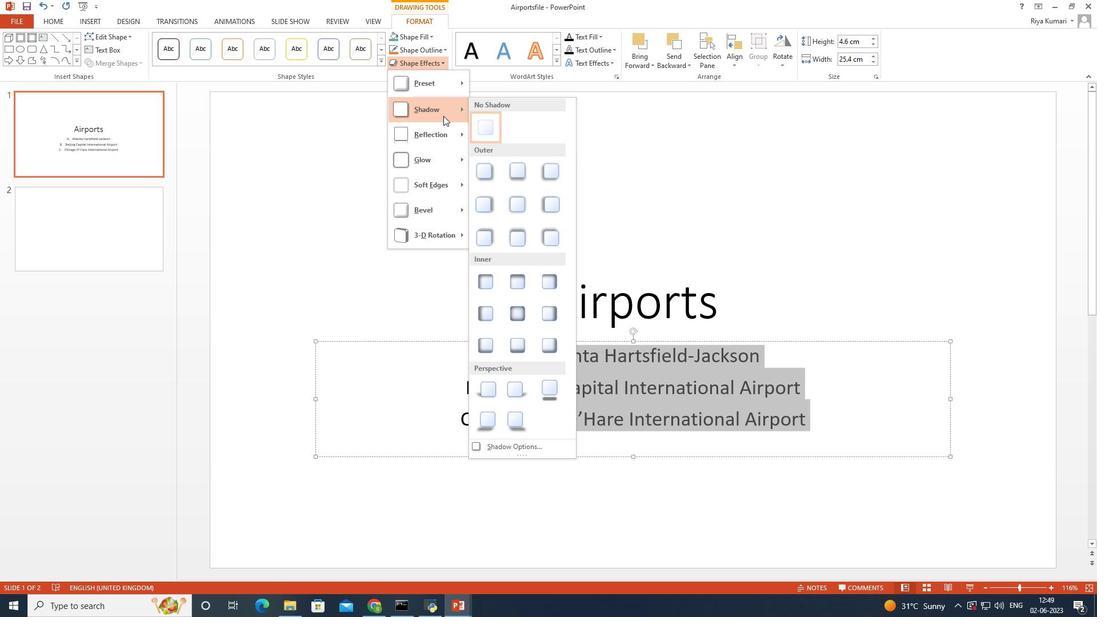 
Action: Mouse moved to (514, 227)
Screenshot: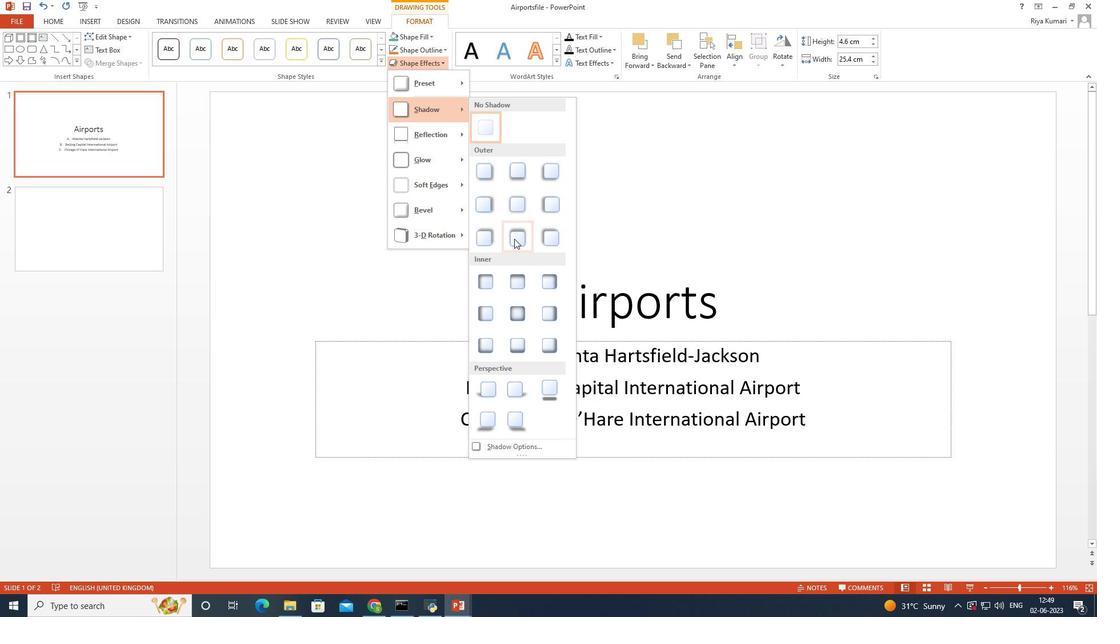
Action: Mouse pressed left at (514, 227)
Screenshot: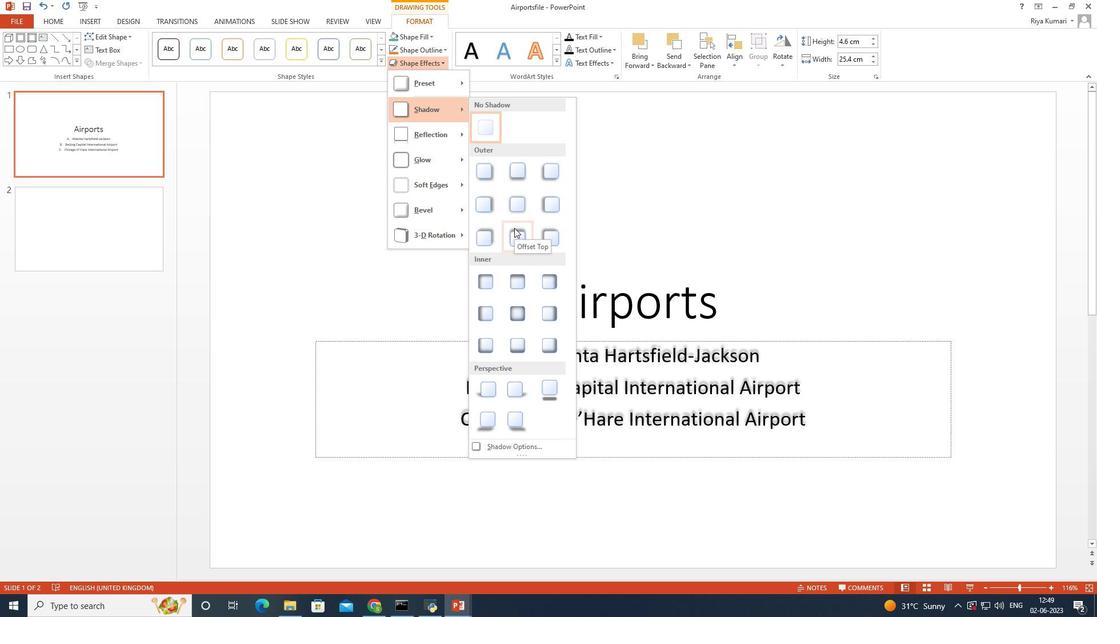 
Action: Mouse moved to (51, 18)
Screenshot: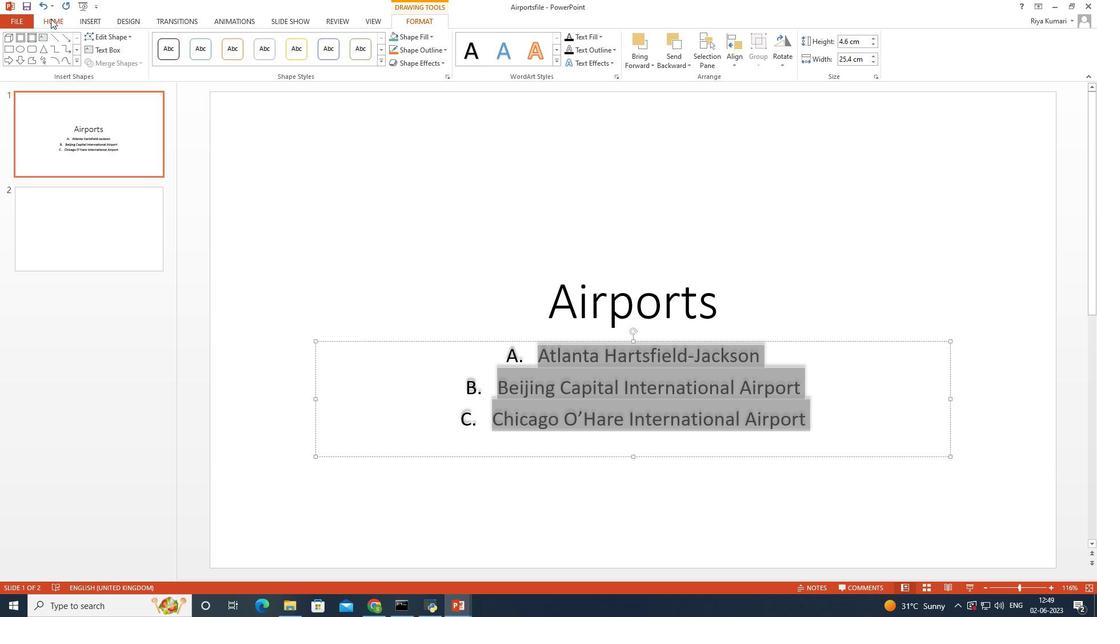 
Action: Mouse pressed left at (51, 18)
Screenshot: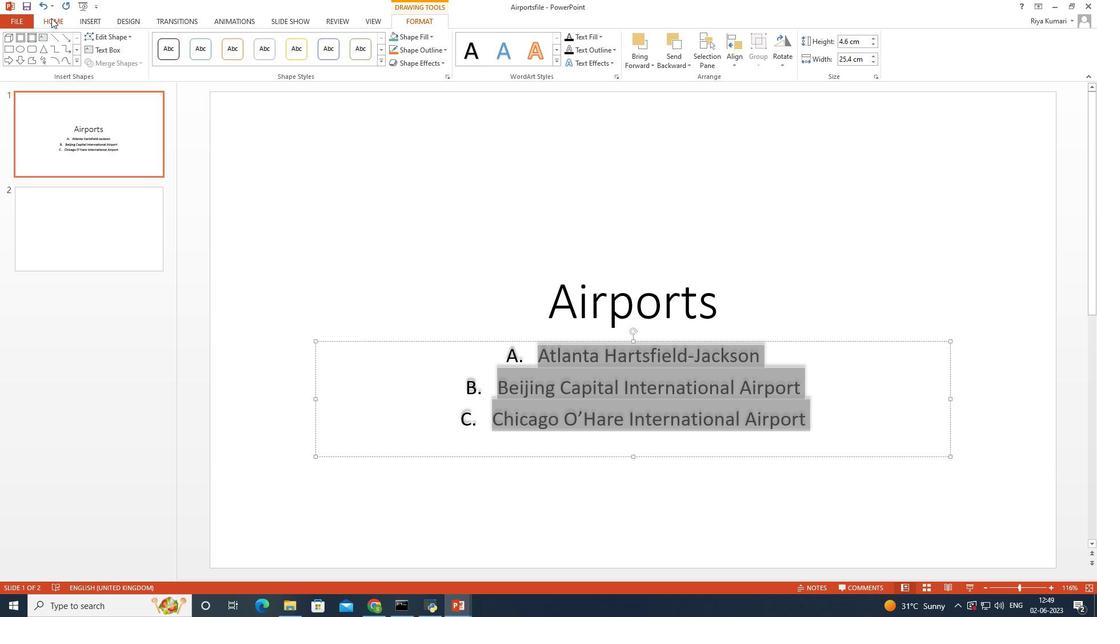
Action: Mouse moved to (241, 40)
Screenshot: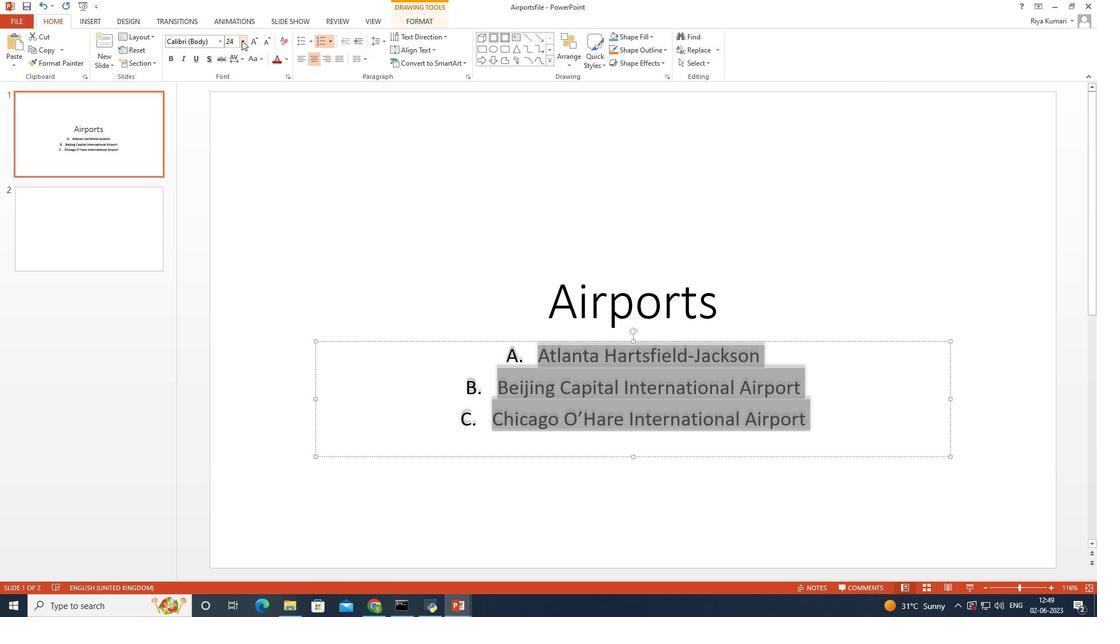 
Action: Mouse pressed left at (241, 40)
Screenshot: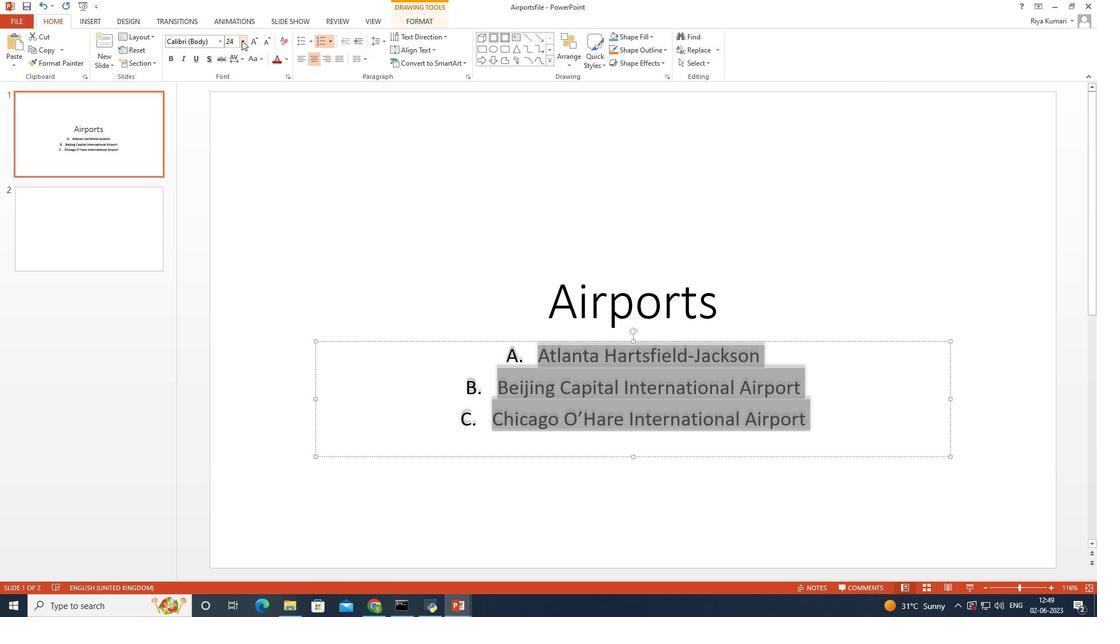 
Action: Mouse pressed left at (241, 40)
Screenshot: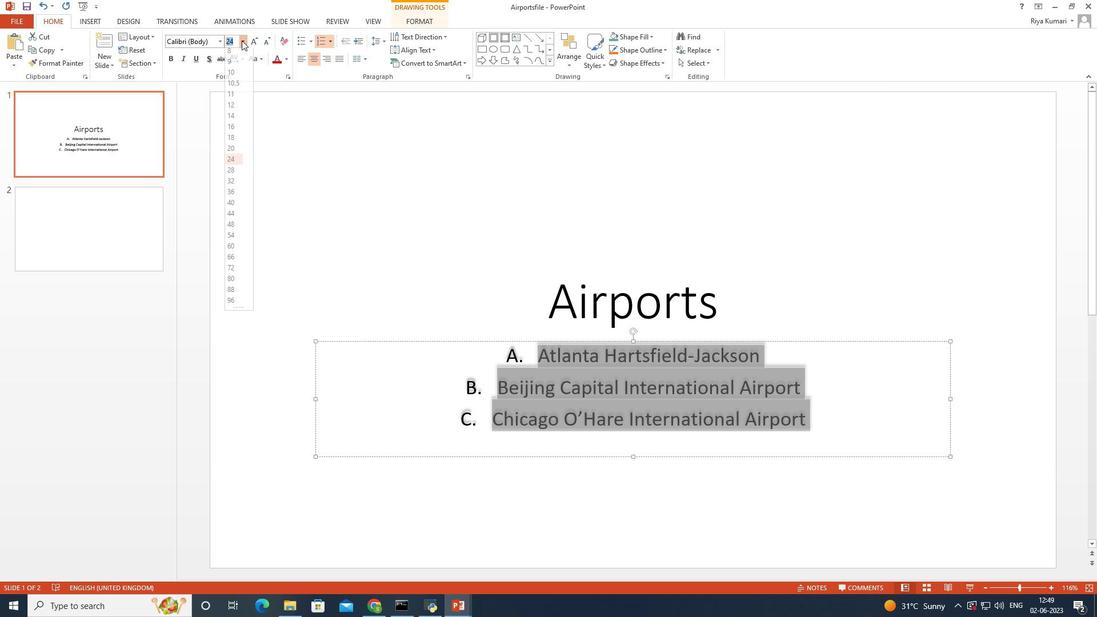 
Action: Mouse pressed left at (241, 40)
Screenshot: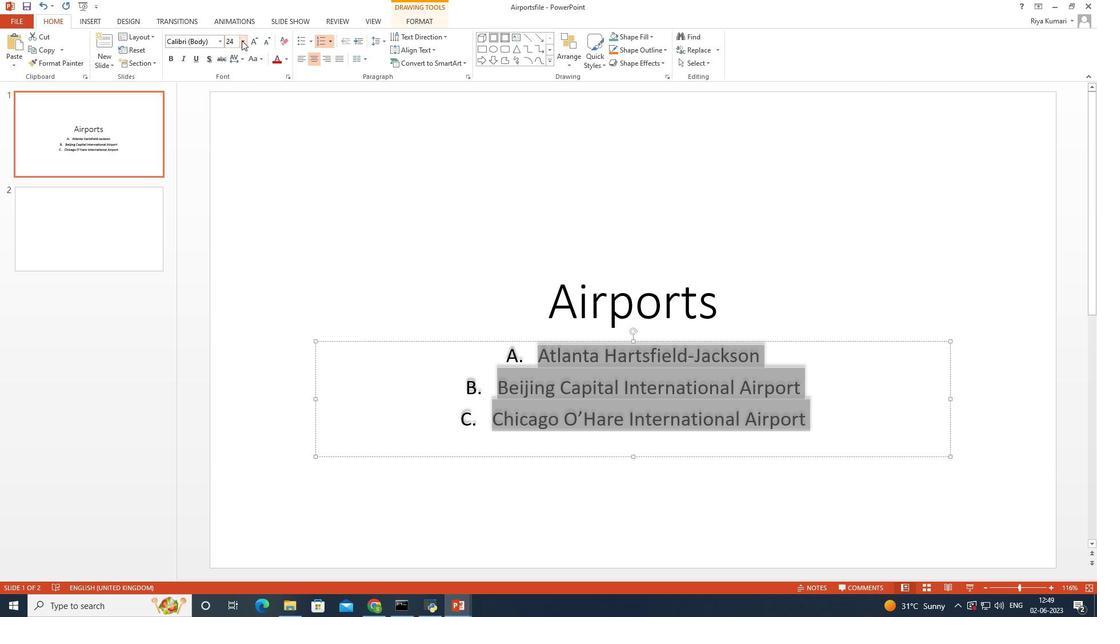 
Action: Mouse pressed left at (241, 40)
Screenshot: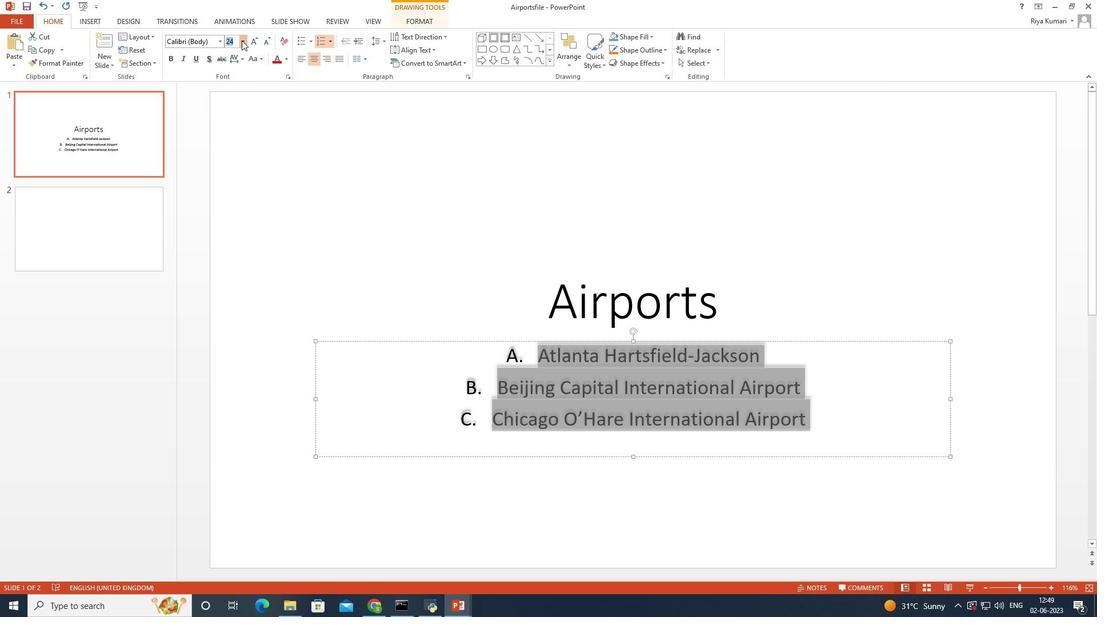 
Action: Mouse moved to (241, 39)
Screenshot: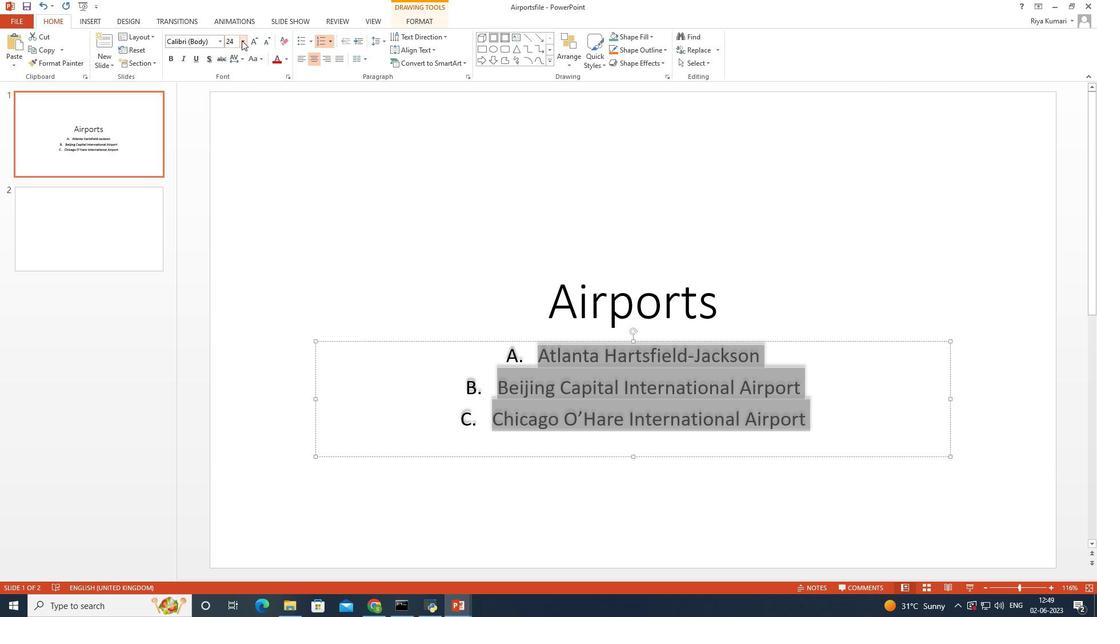 
Action: Mouse pressed left at (241, 39)
Screenshot: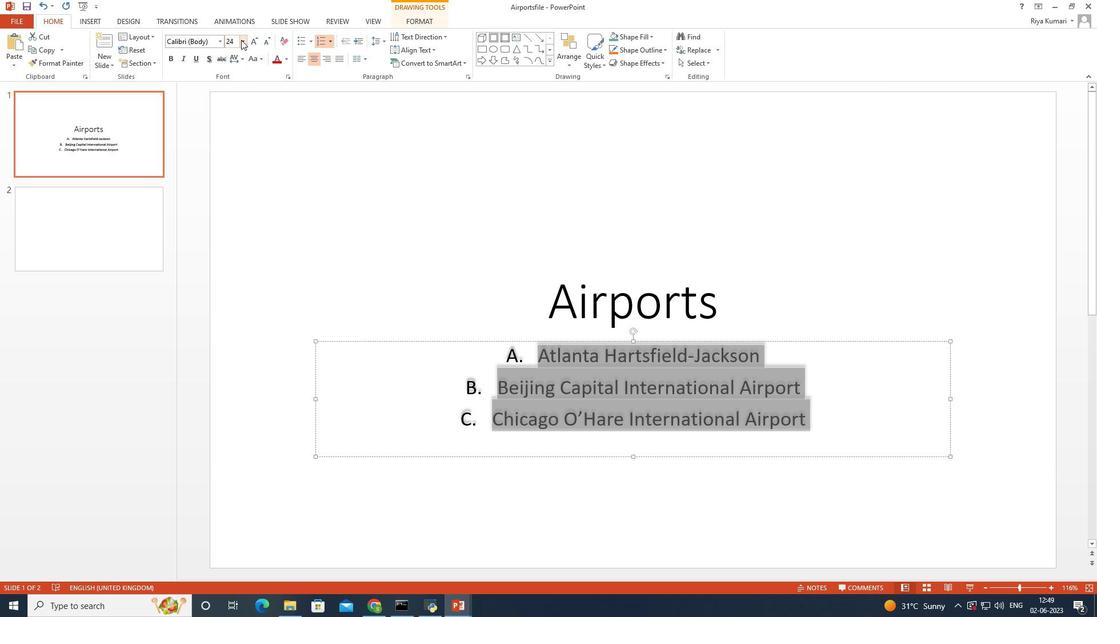 
Action: Mouse moved to (233, 183)
Screenshot: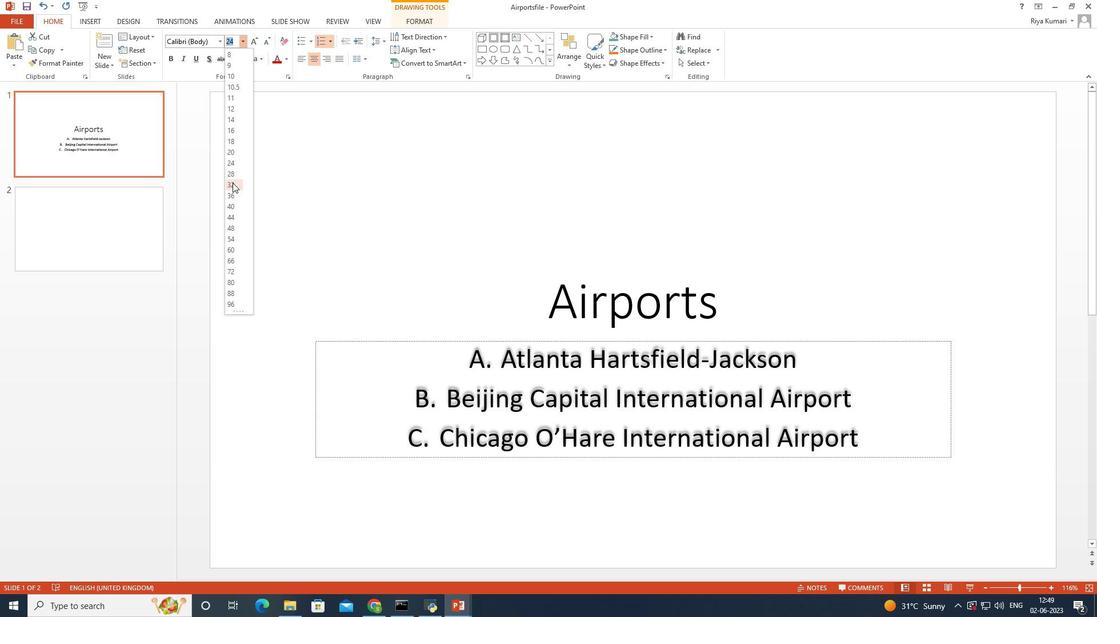 
Action: Mouse pressed left at (233, 183)
Screenshot: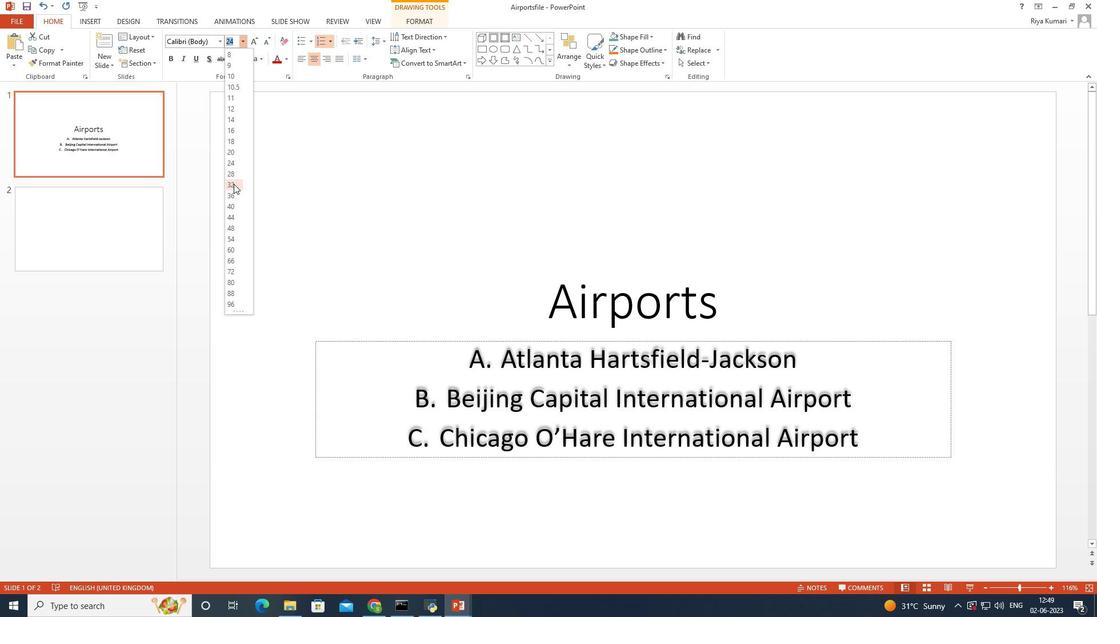 
Action: Mouse moved to (631, 33)
Screenshot: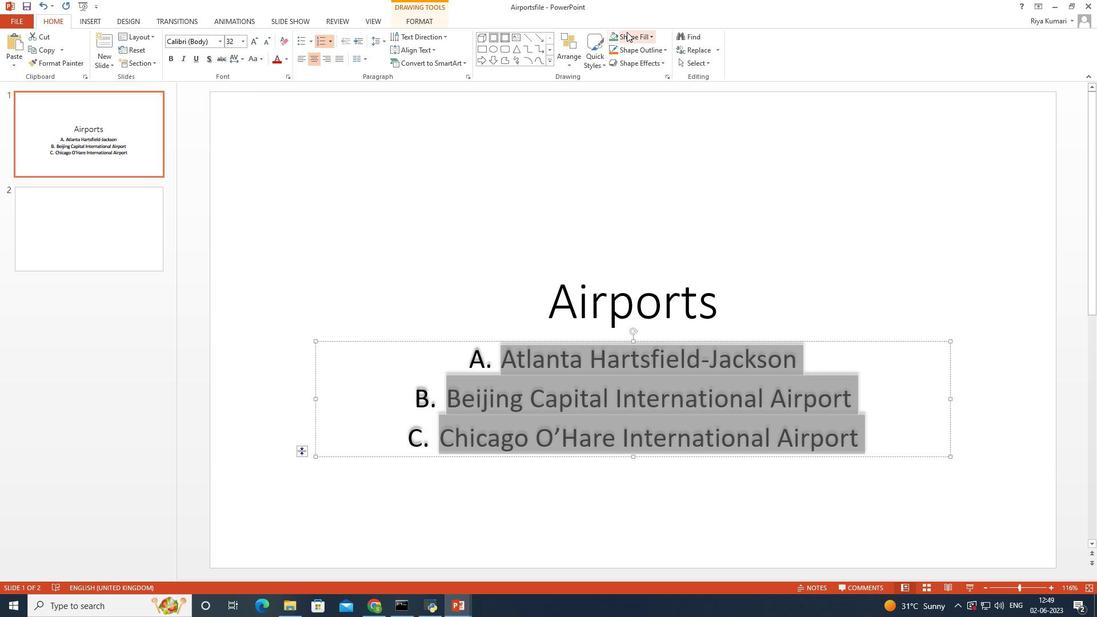 
Action: Mouse pressed left at (631, 33)
Screenshot: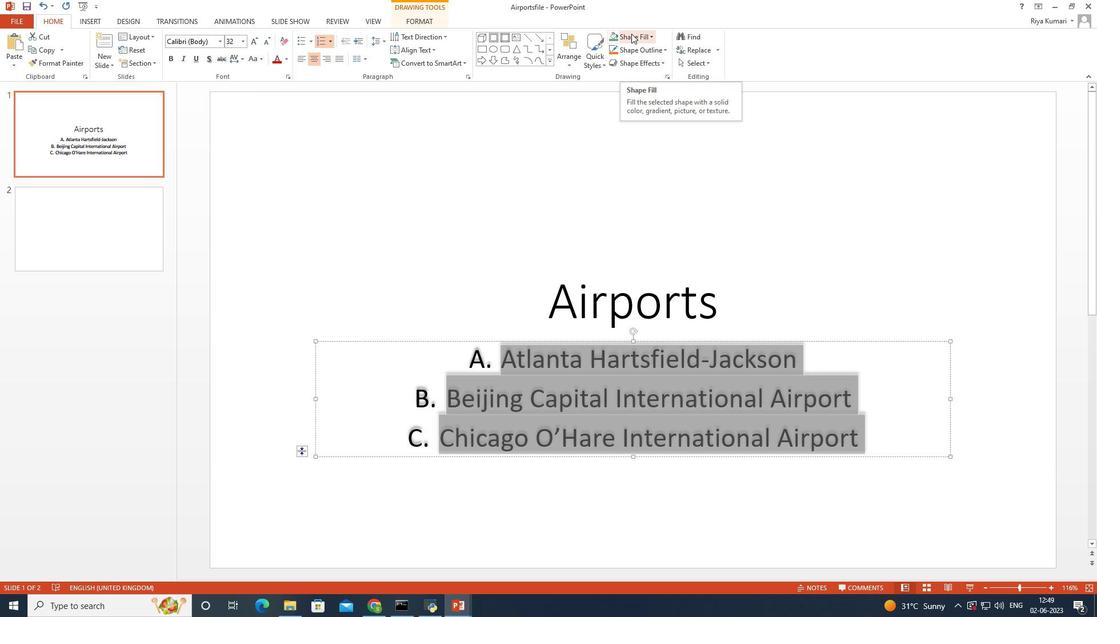 
Action: Mouse moved to (557, 111)
Screenshot: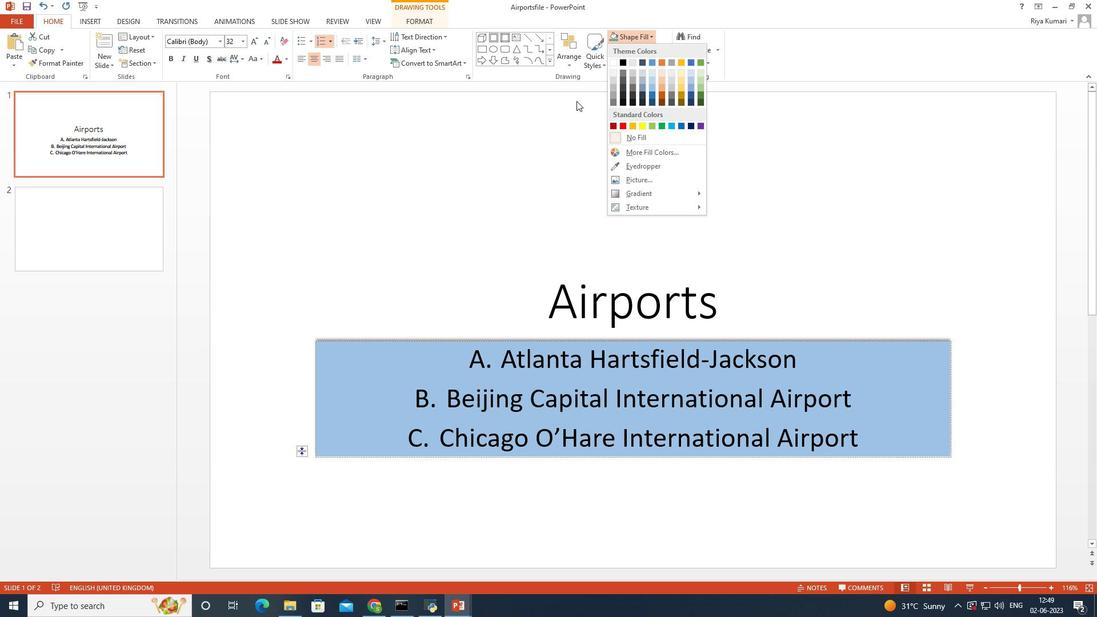 
Action: Mouse pressed left at (557, 111)
Screenshot: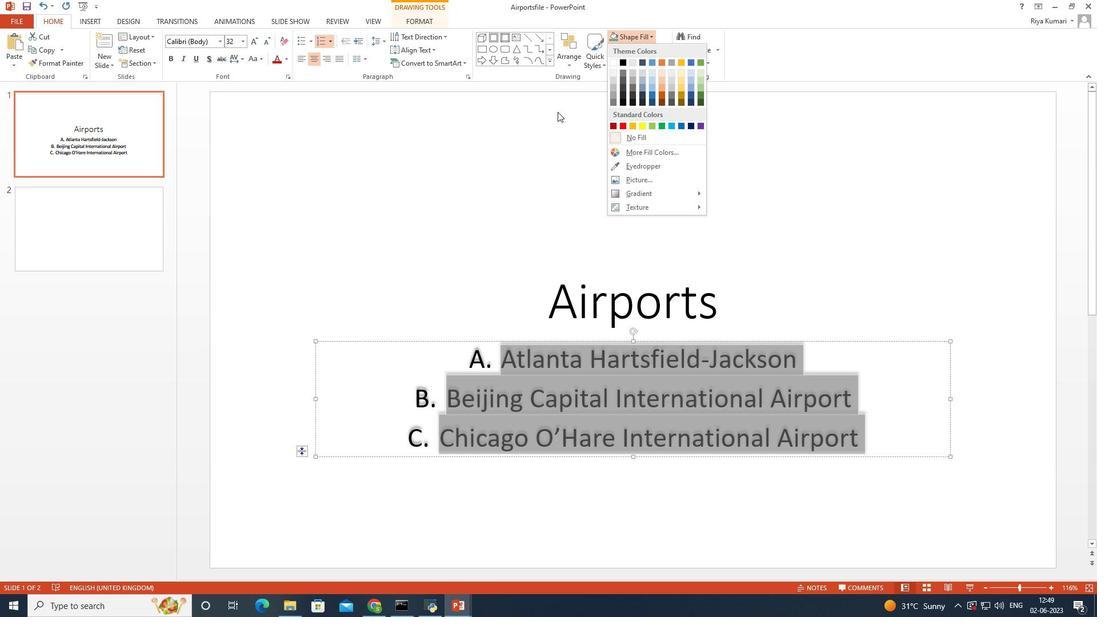 
Action: Mouse moved to (91, 21)
Screenshot: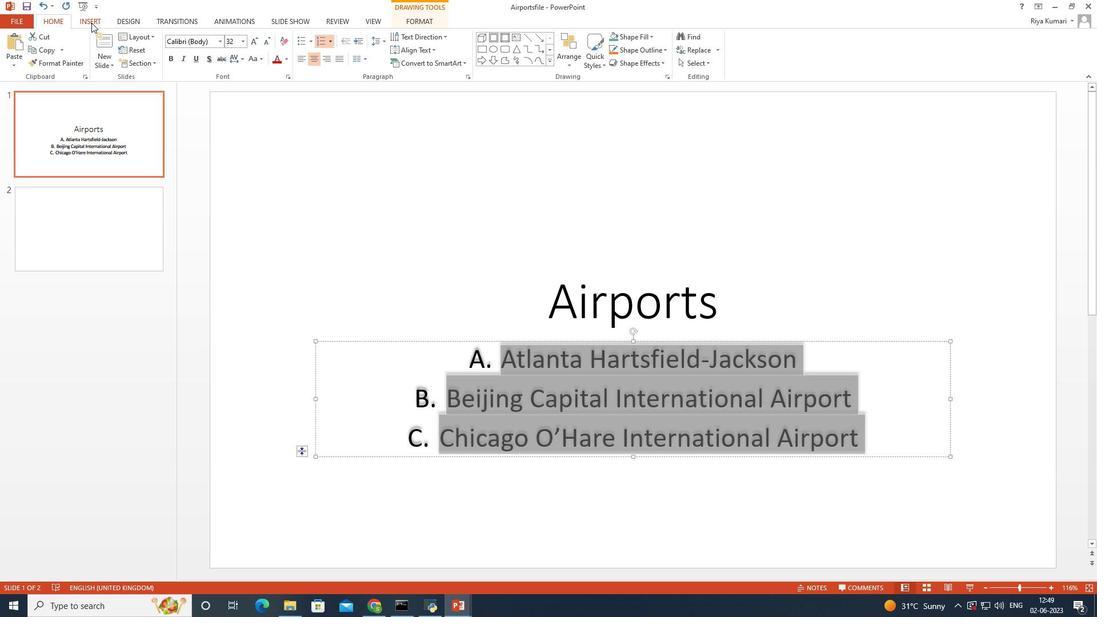 
Action: Mouse pressed left at (91, 21)
Screenshot: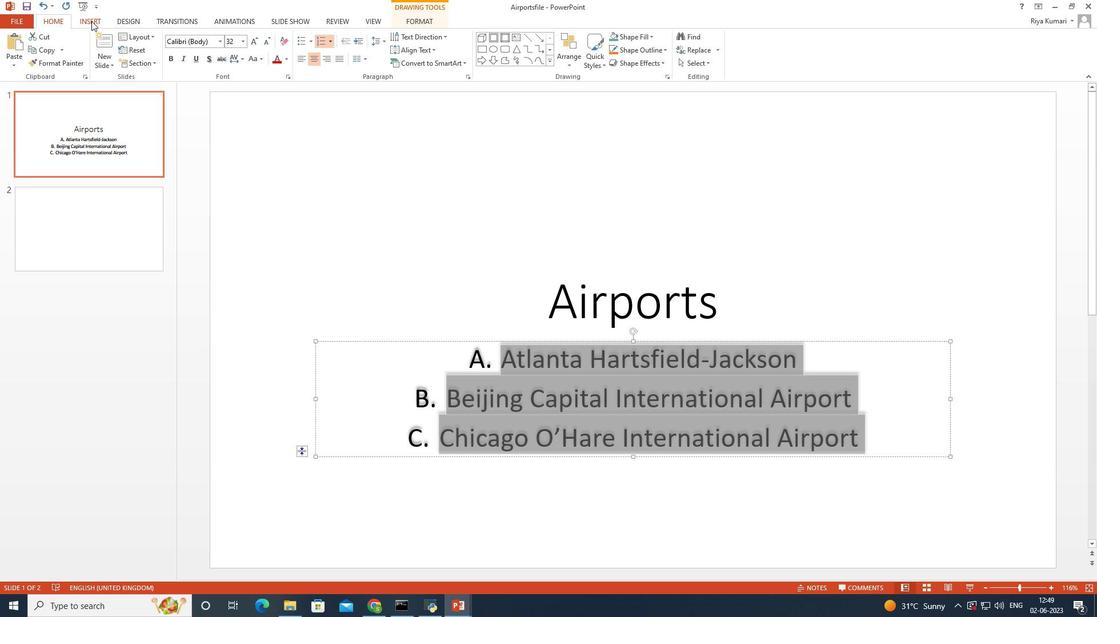 
Action: Mouse moved to (49, 24)
Screenshot: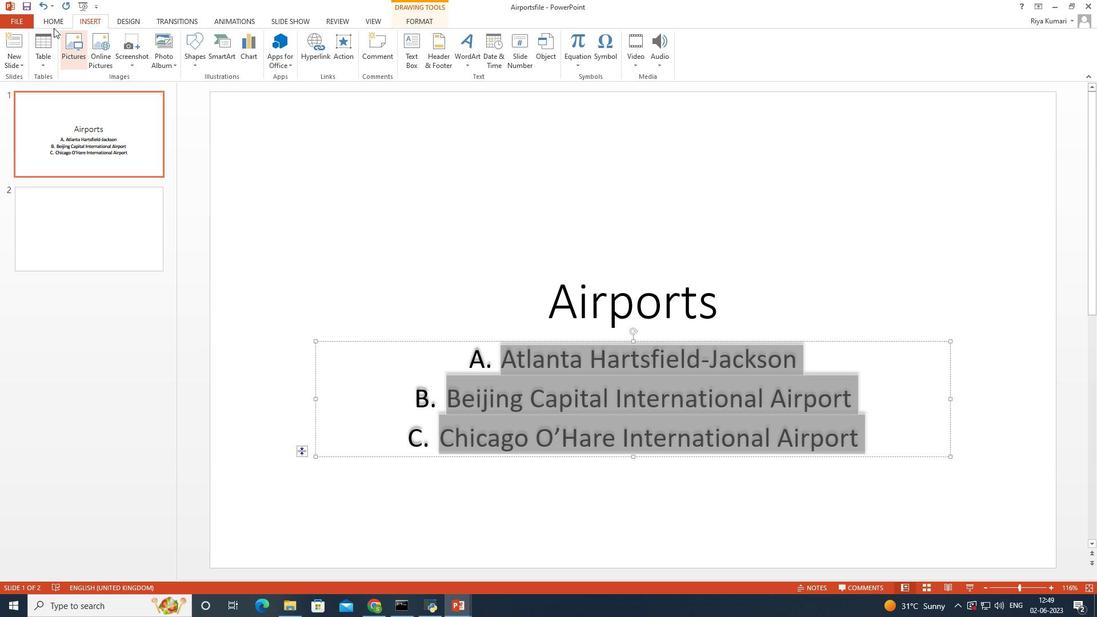 
Action: Mouse pressed left at (49, 24)
Screenshot: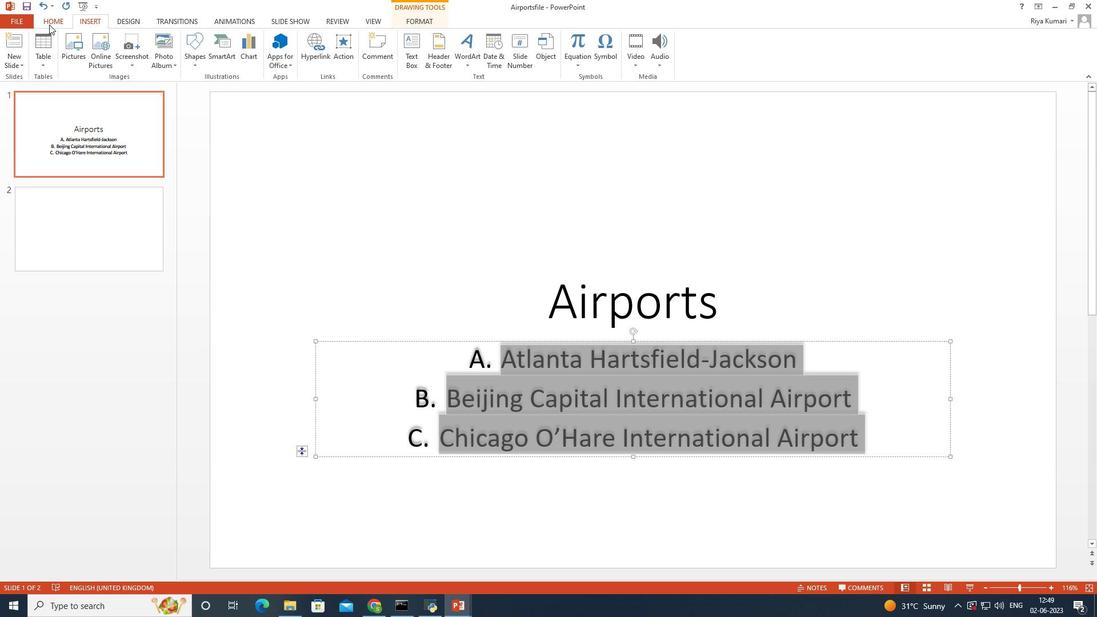 
Action: Mouse moved to (286, 58)
Screenshot: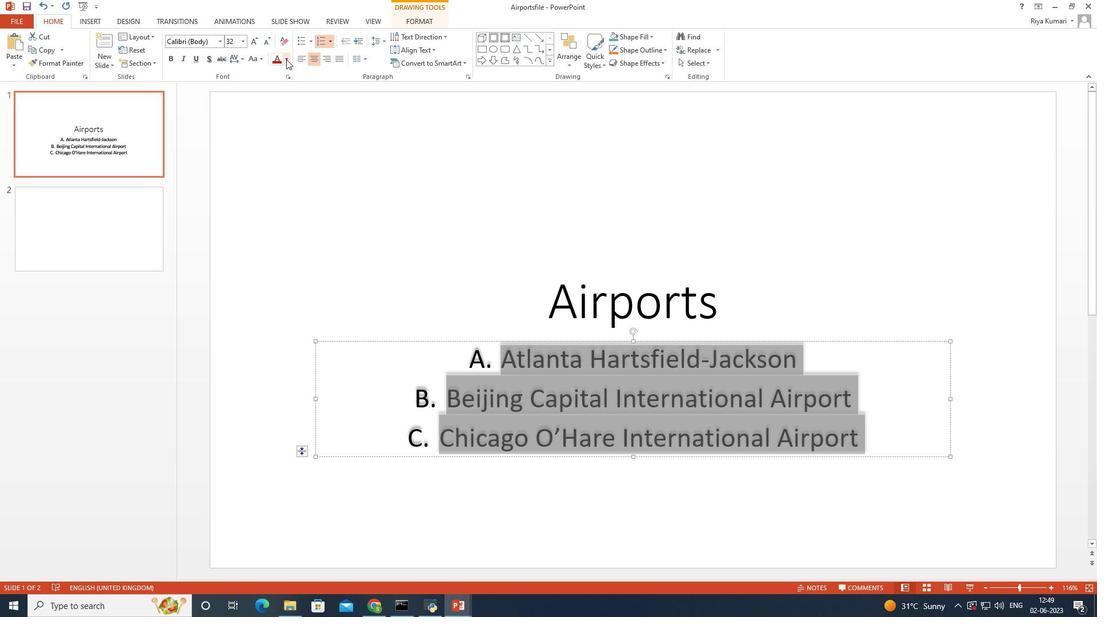 
Action: Mouse pressed left at (286, 58)
Screenshot: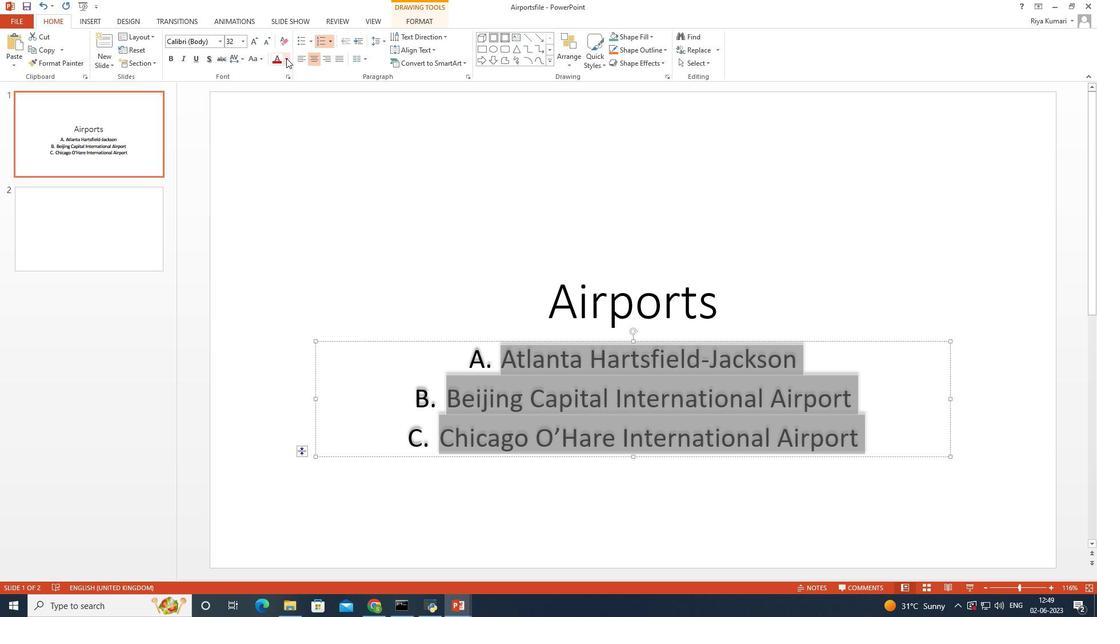 
Action: Mouse moved to (361, 117)
Screenshot: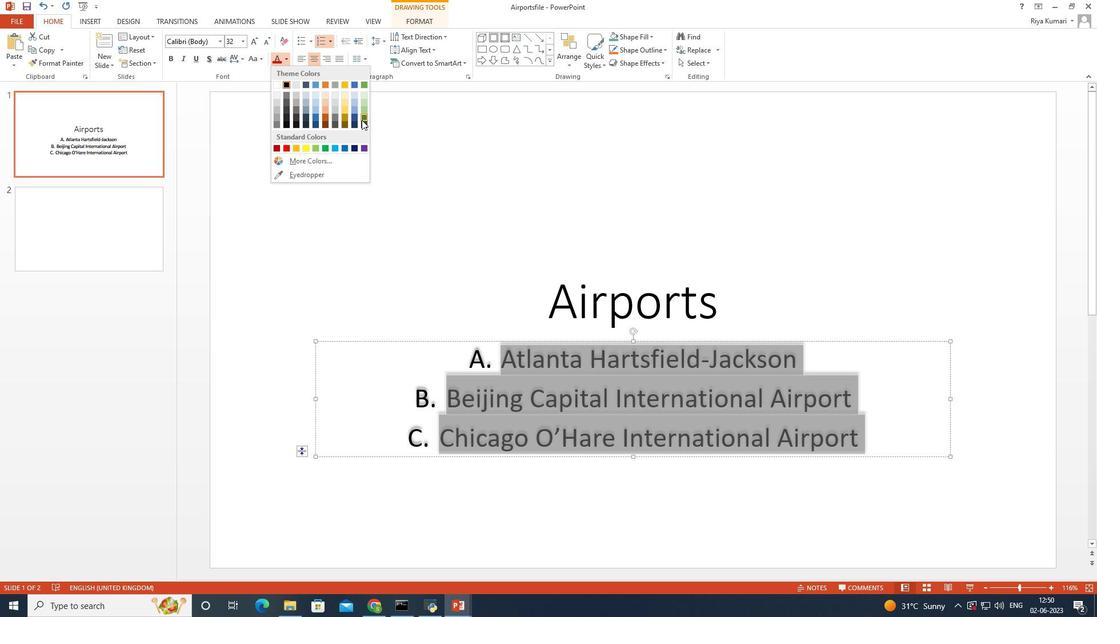 
Action: Mouse pressed left at (361, 117)
Screenshot: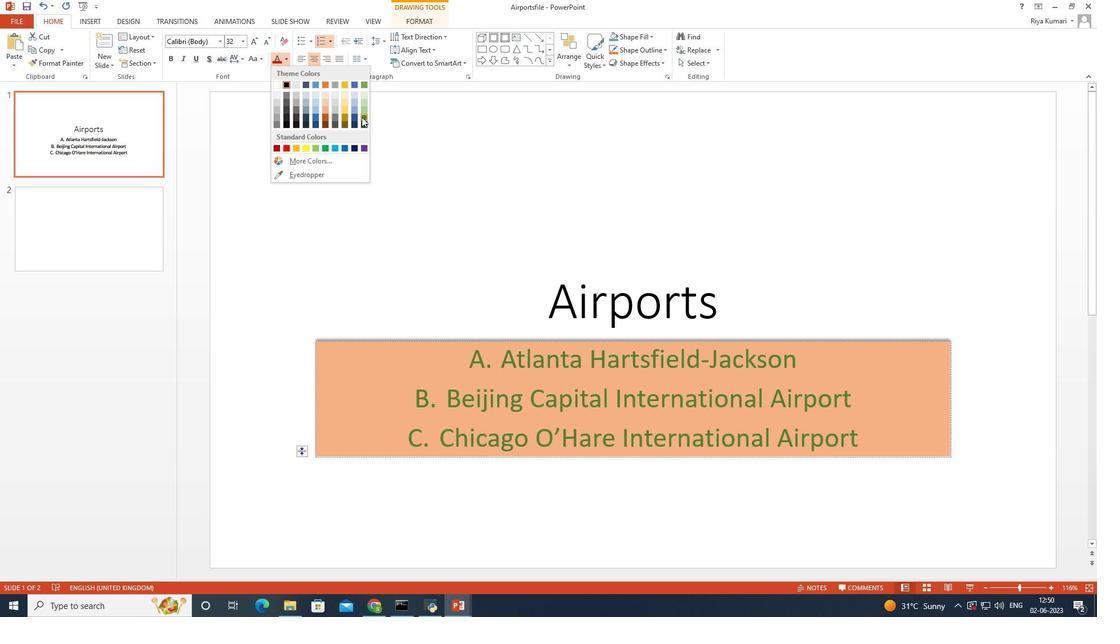
Action: Mouse moved to (458, 182)
Screenshot: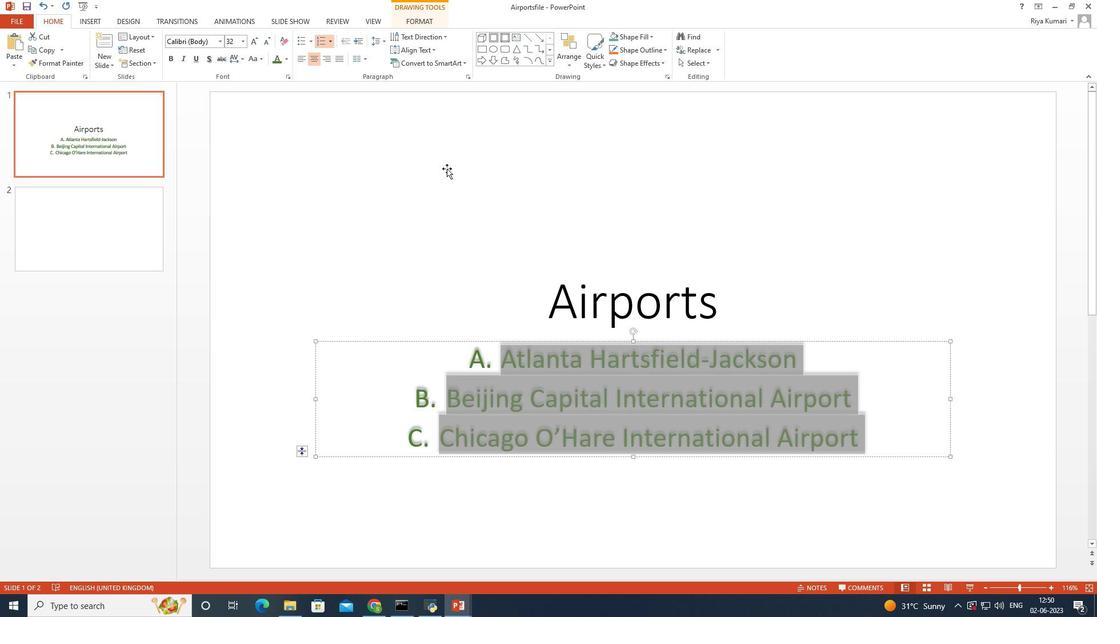 
Action: Mouse pressed left at (458, 182)
Screenshot: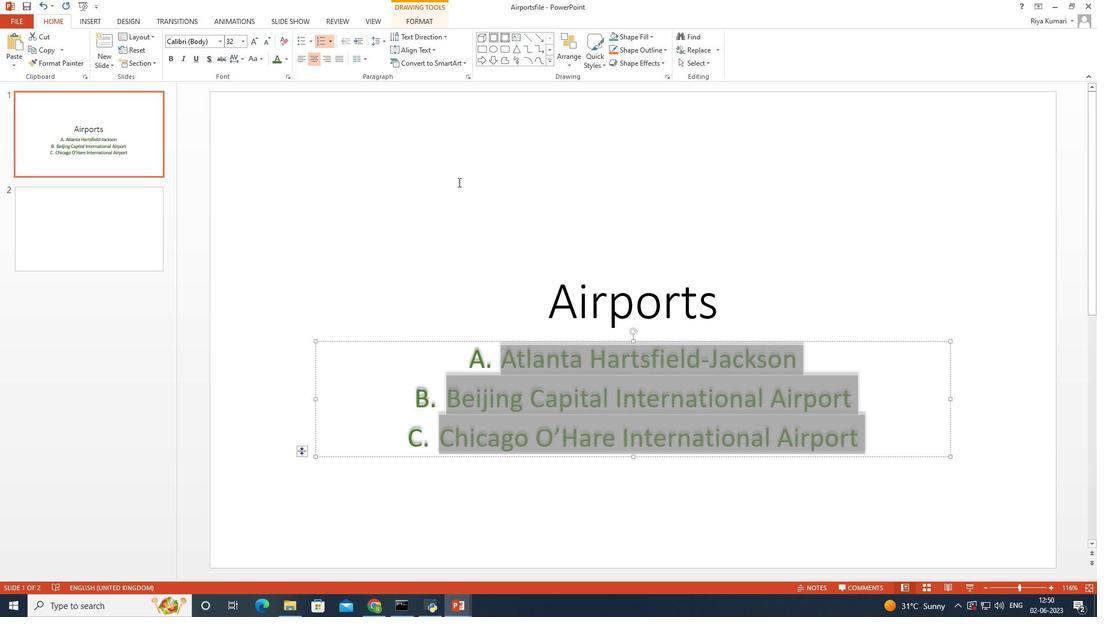 
Action: Mouse moved to (729, 307)
Screenshot: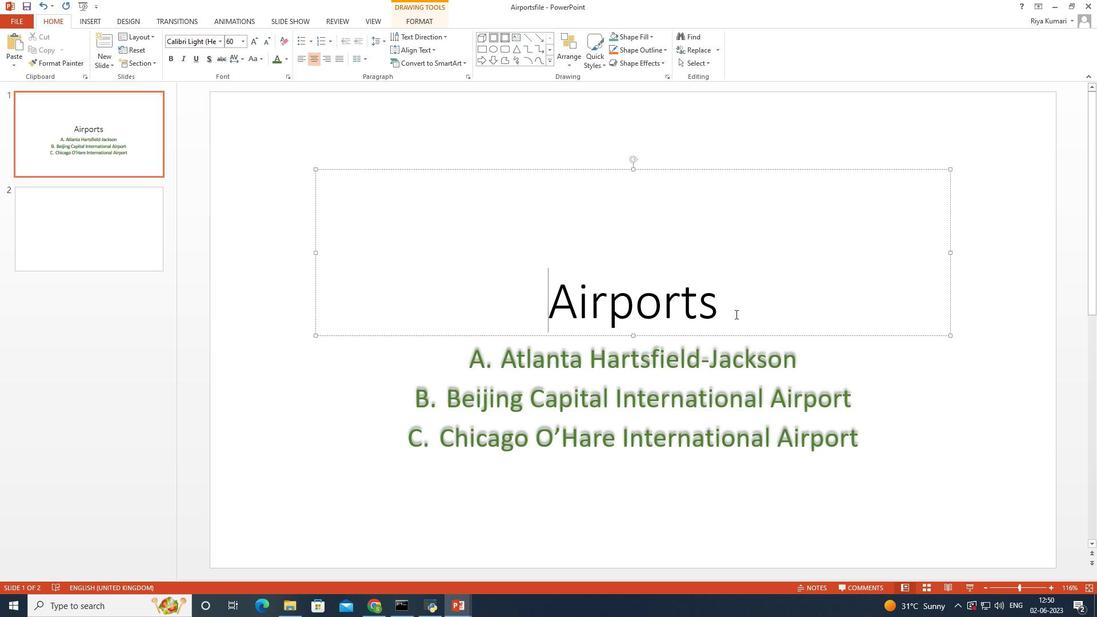 
Action: Mouse pressed left at (729, 307)
Screenshot: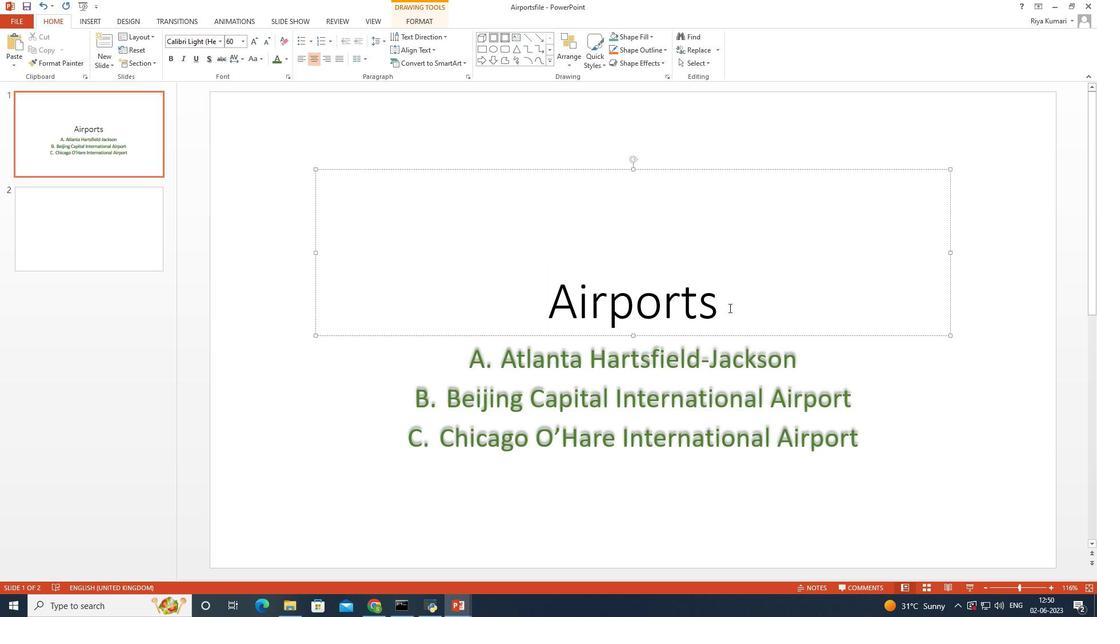 
Action: Mouse moved to (403, 5)
Screenshot: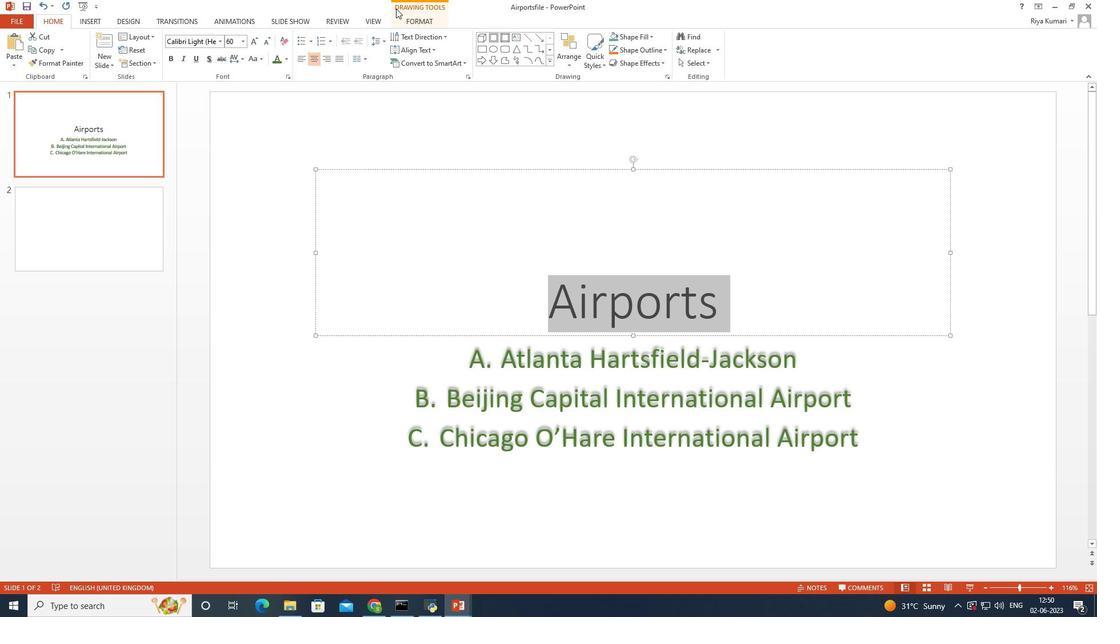
Action: Mouse pressed left at (403, 5)
Screenshot: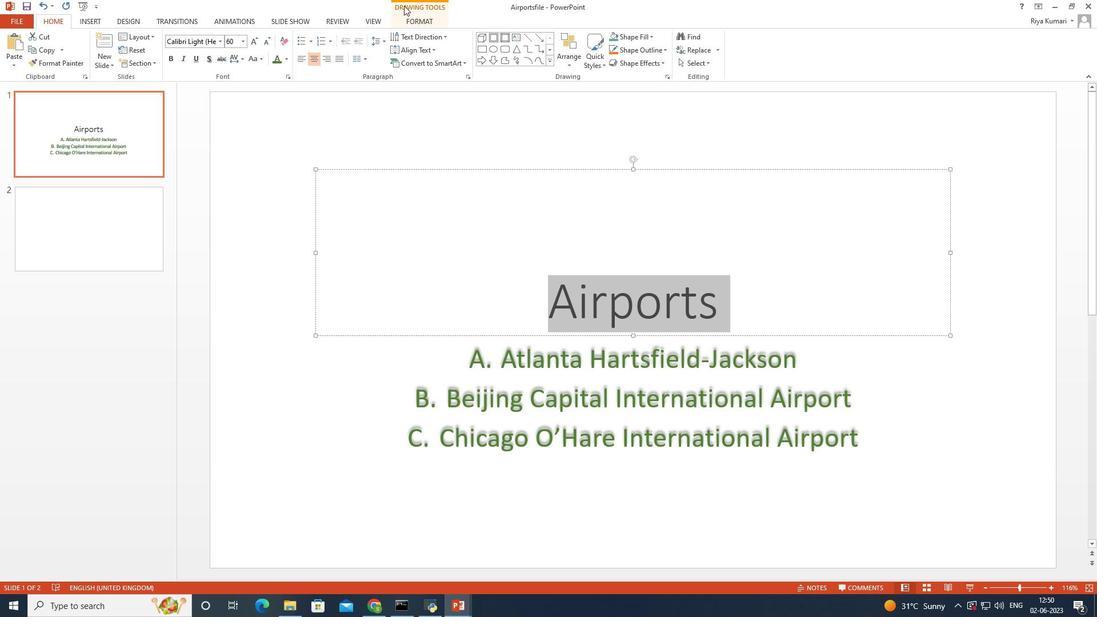 
Action: Mouse moved to (433, 64)
Screenshot: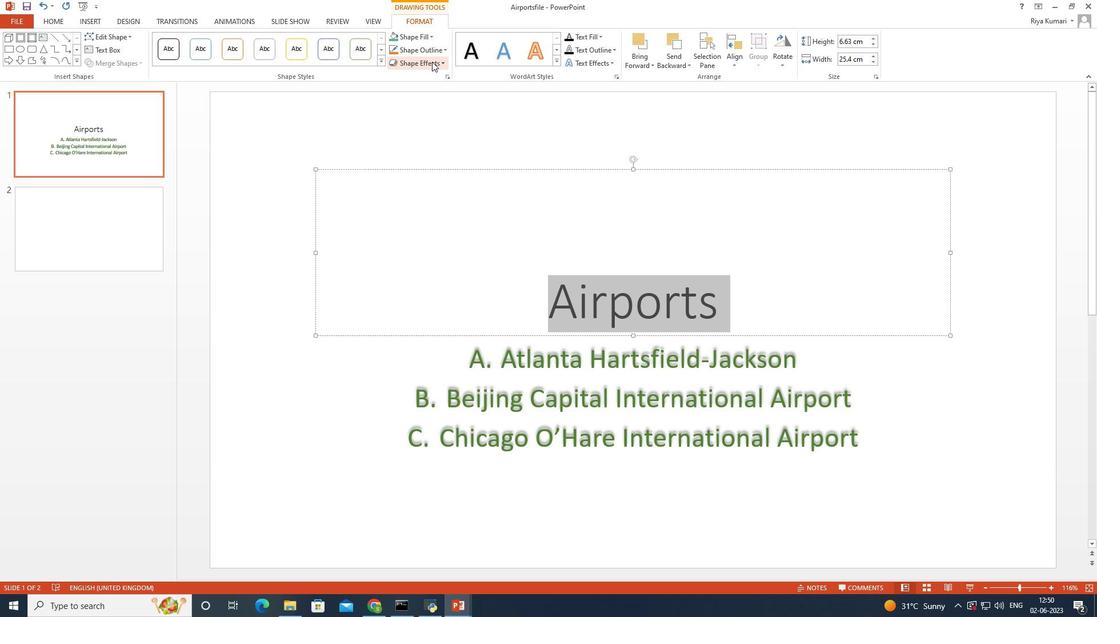 
Action: Mouse pressed left at (433, 64)
Screenshot: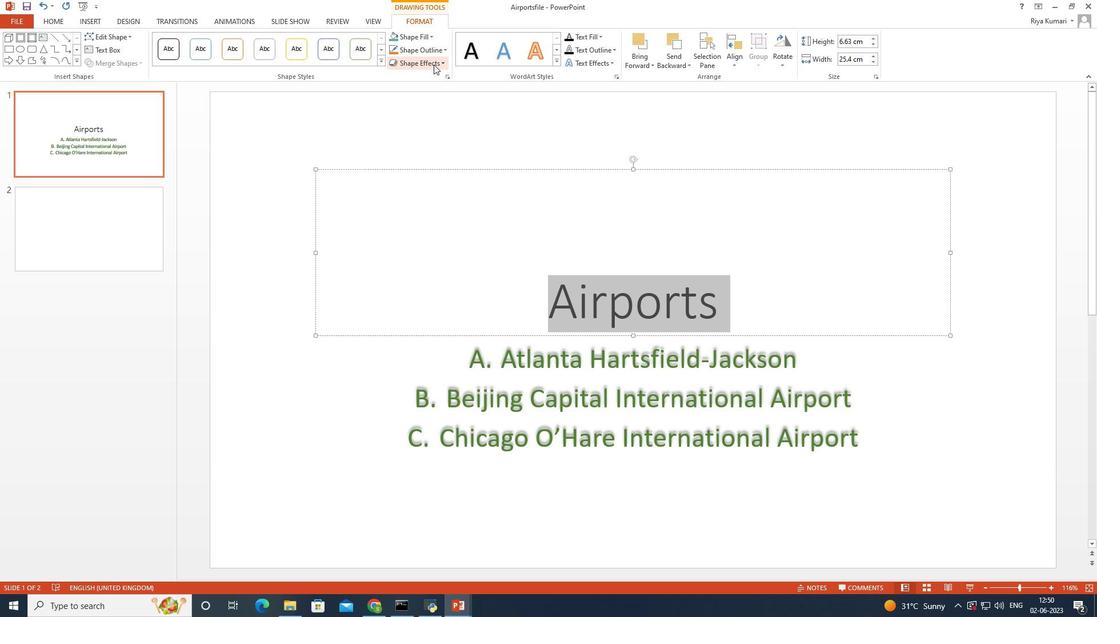 
Action: Mouse moved to (518, 234)
Screenshot: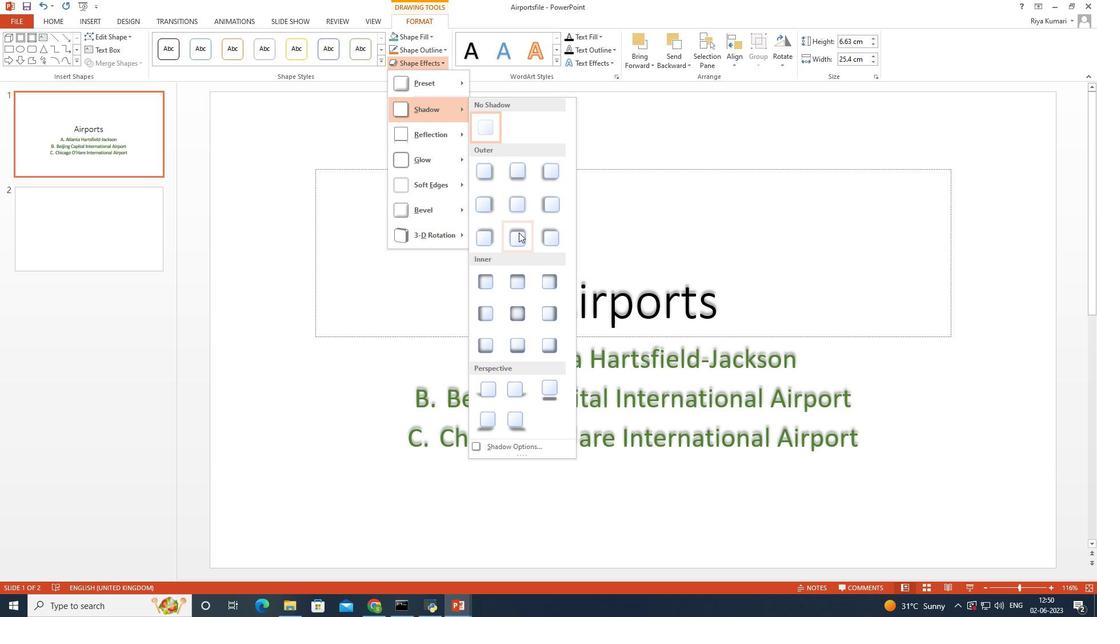 
Action: Mouse pressed left at (518, 234)
Screenshot: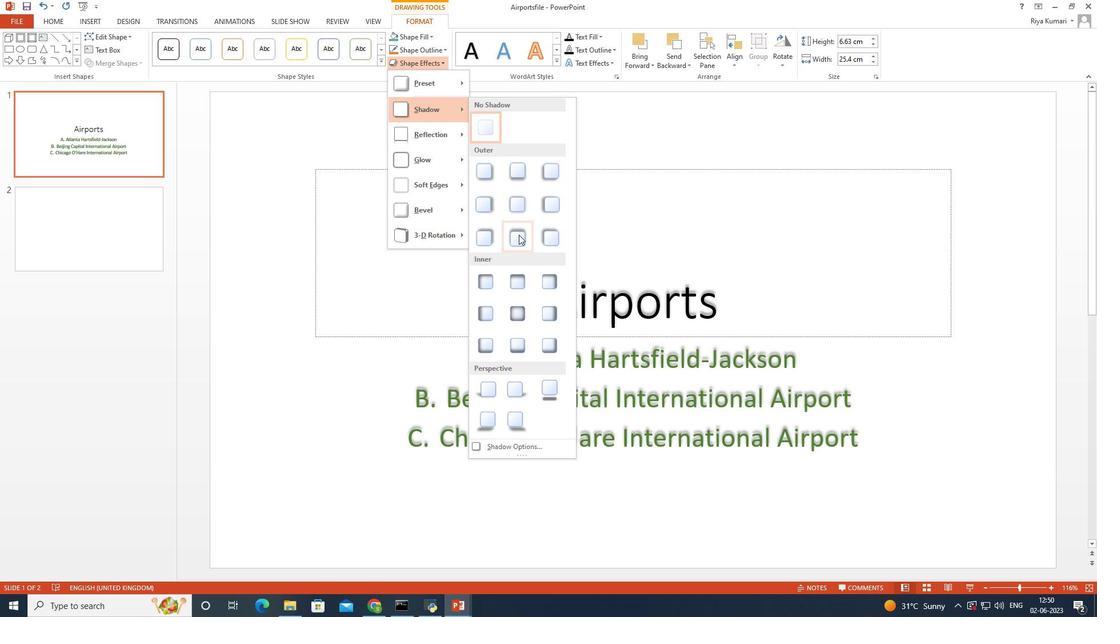 
Action: Mouse moved to (91, 20)
Screenshot: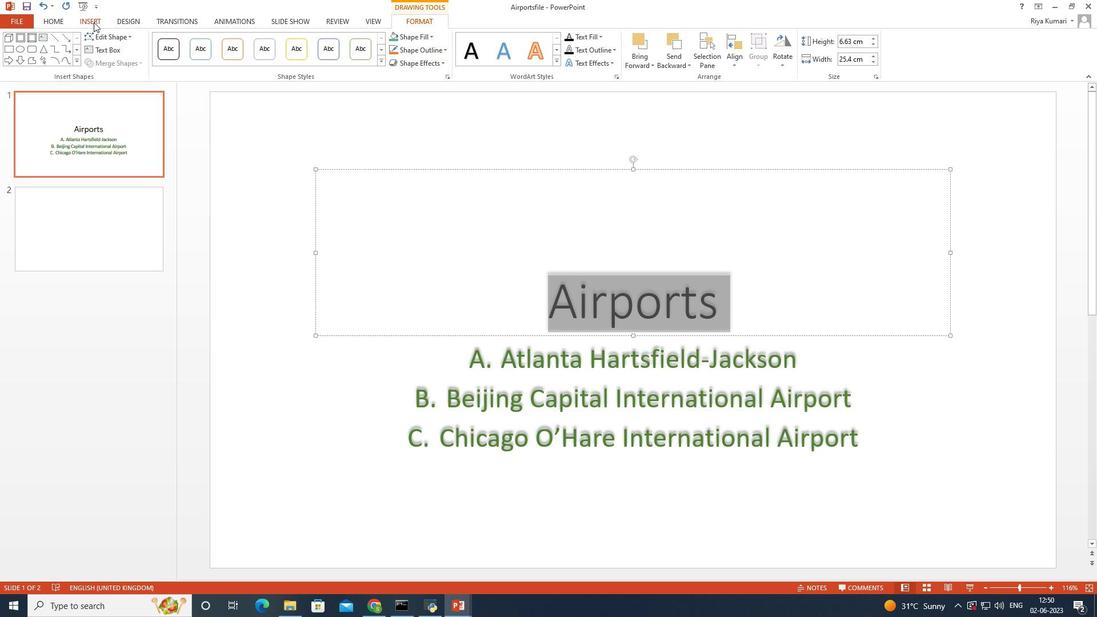 
Action: Mouse pressed left at (91, 20)
Screenshot: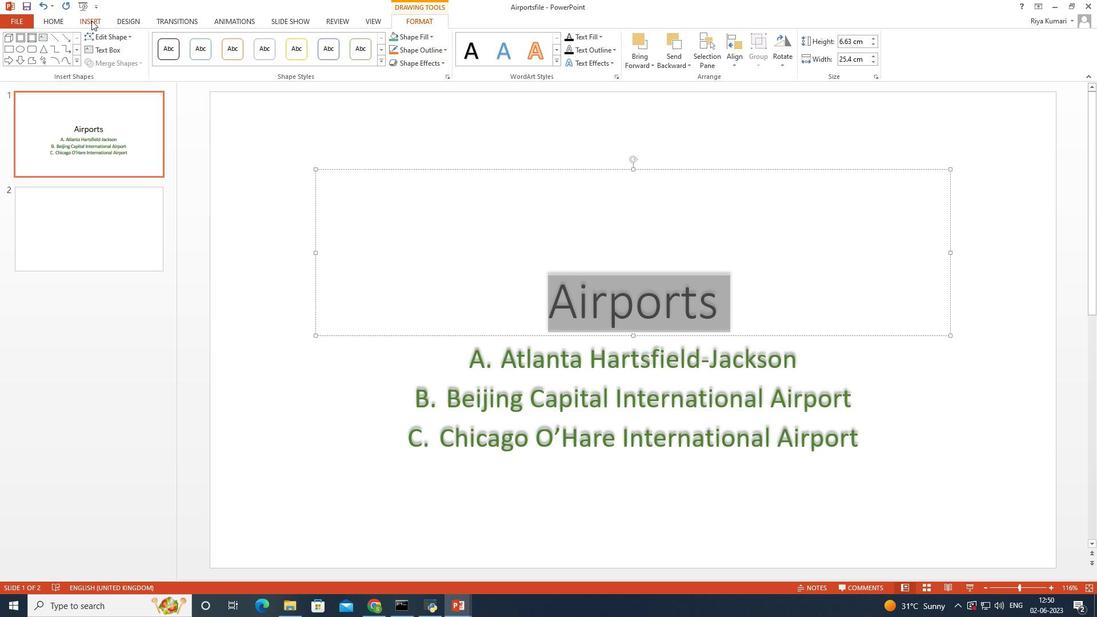 
Action: Mouse moved to (50, 23)
Screenshot: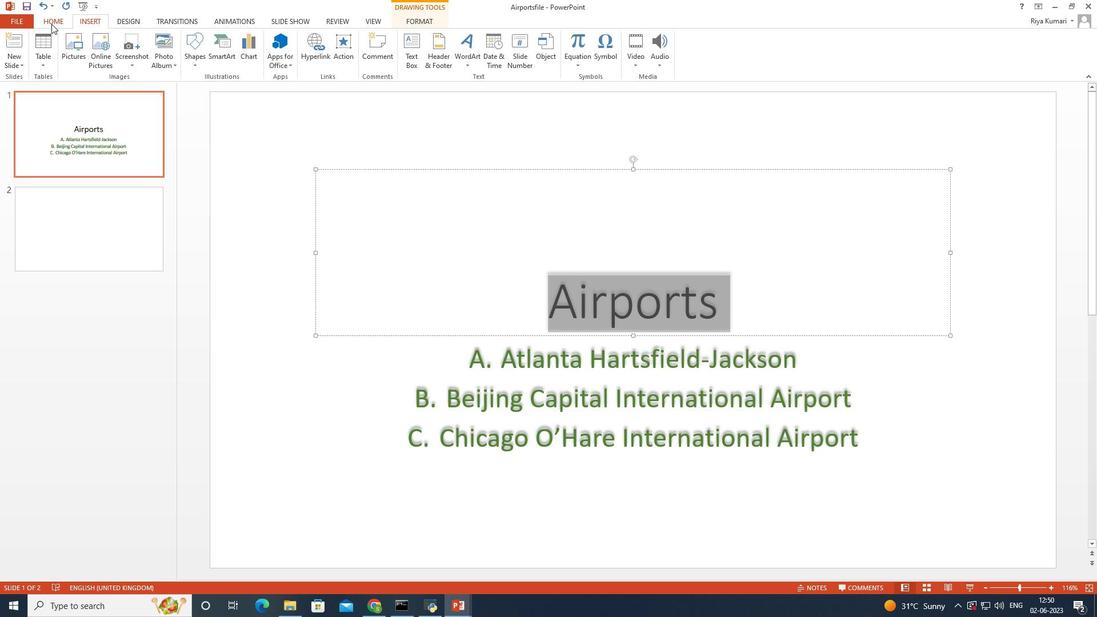 
Action: Mouse pressed left at (50, 23)
Screenshot: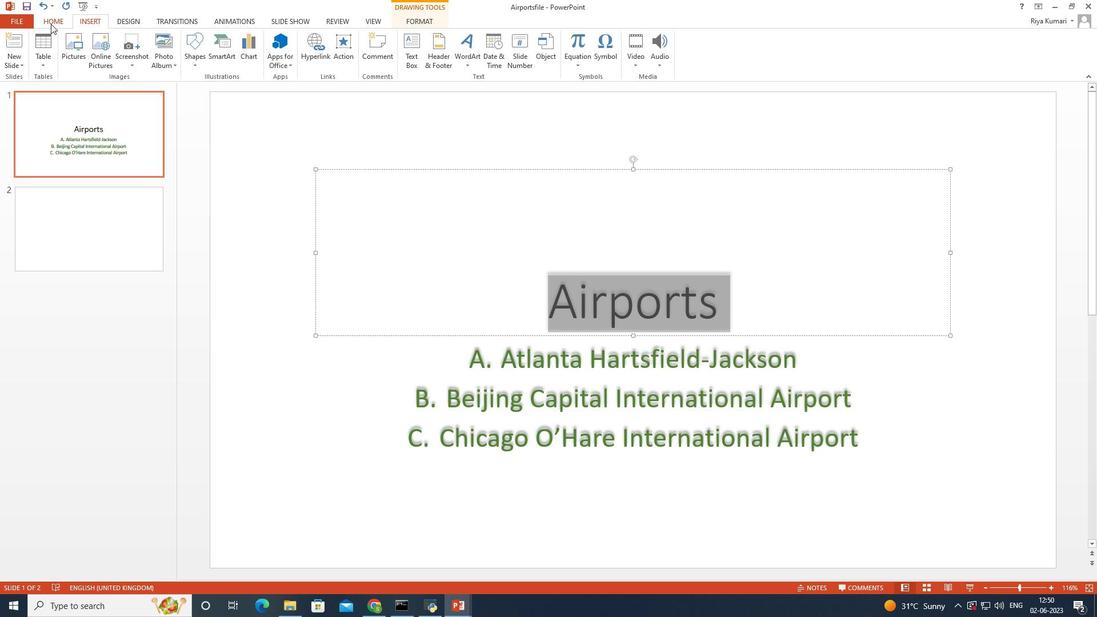 
Action: Mouse moved to (279, 59)
Screenshot: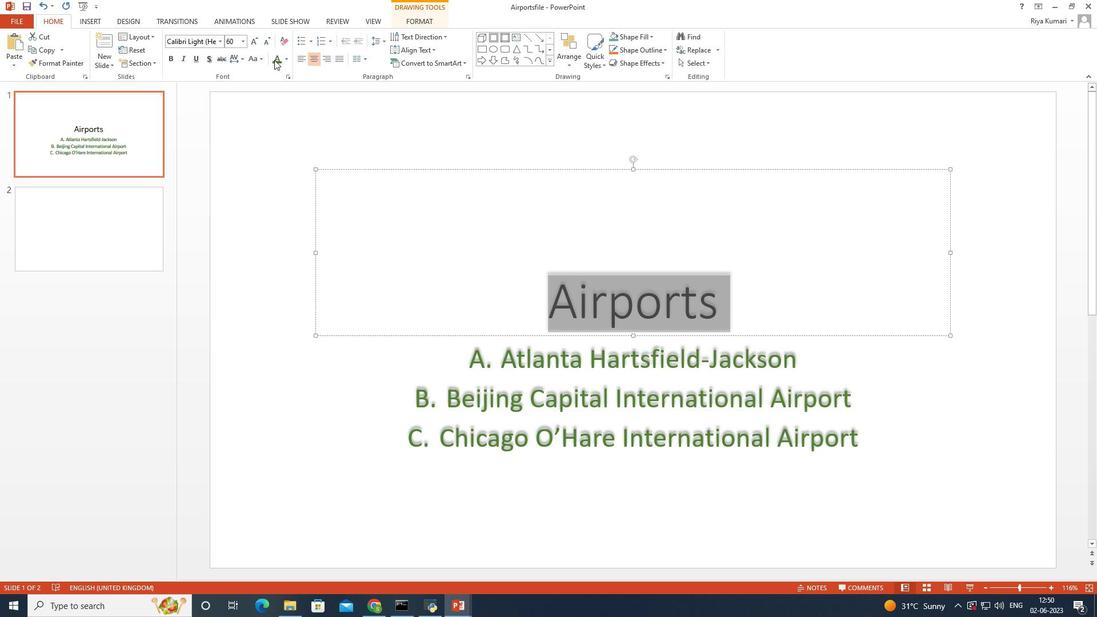 
Action: Mouse pressed left at (279, 59)
Screenshot: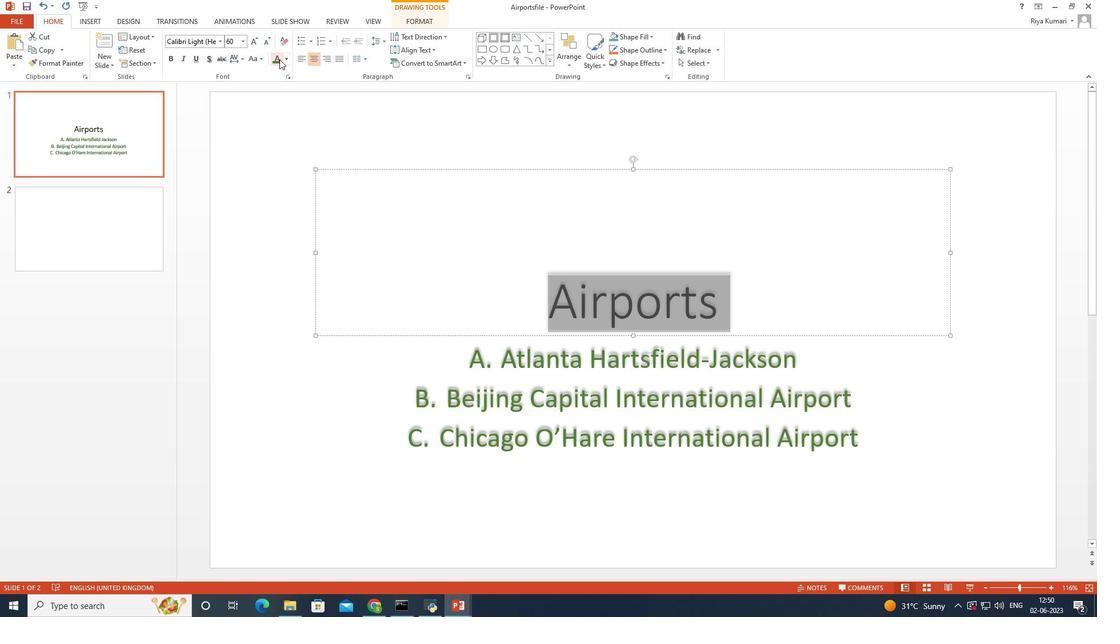 
Action: Mouse moved to (793, 211)
Screenshot: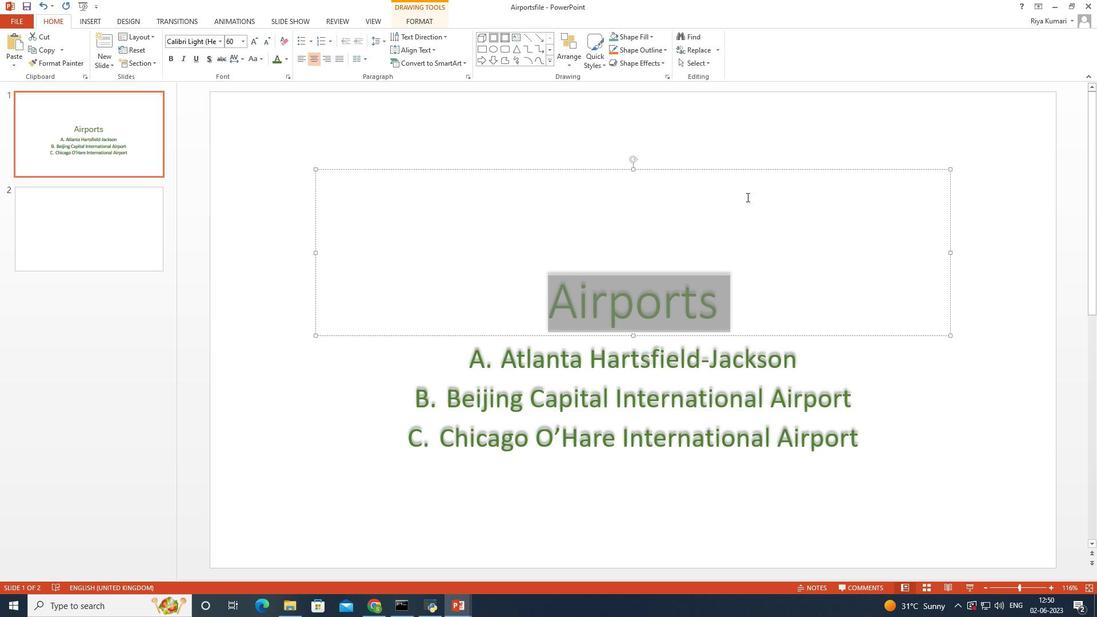 
Action: Mouse pressed left at (793, 211)
Screenshot: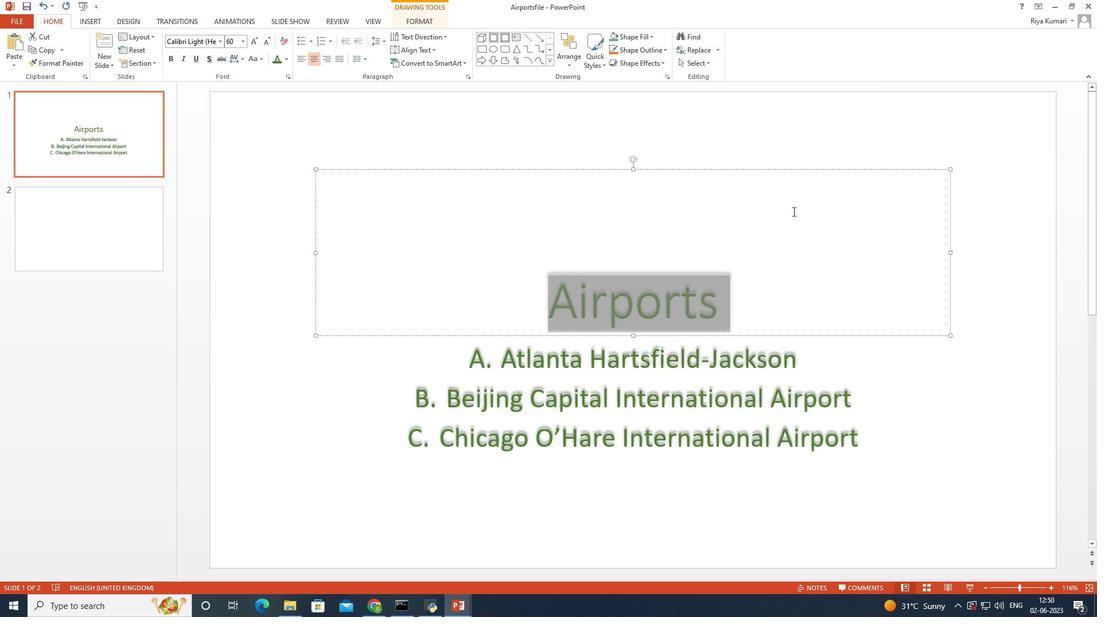 
Action: Mouse moved to (783, 205)
Screenshot: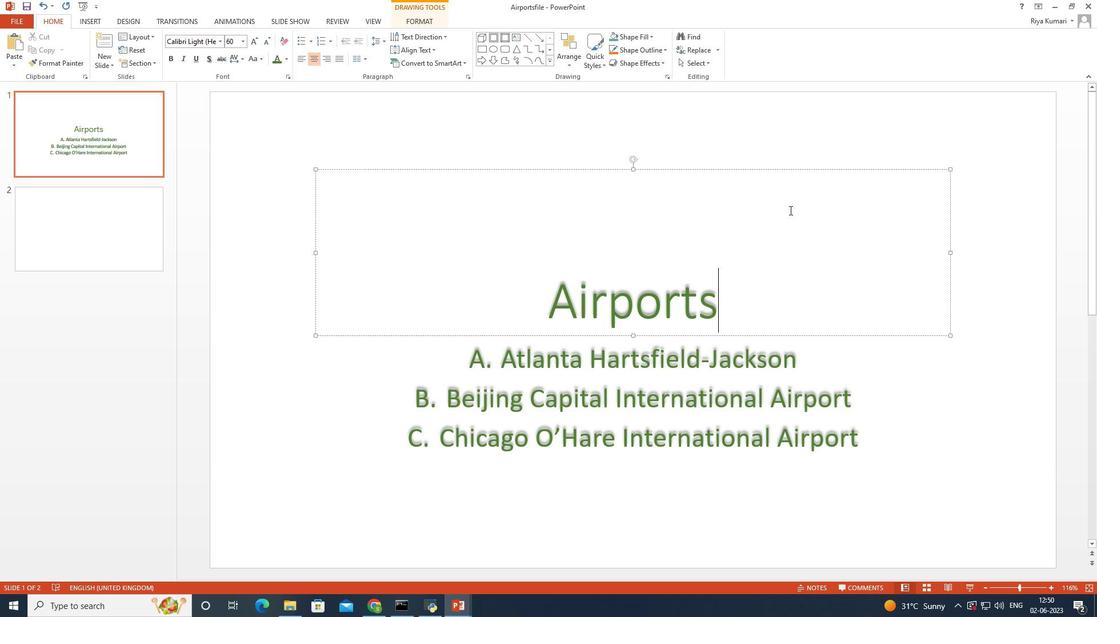 
